 Task: Open Card Customer Support Review in Board Email Marketing Drip Campaign Strategy and Execution to Workspace Customer Relationship Management Software and add a team member Softage.3@softage.net, a label Orange, a checklist Lean Startup Methodology, an attachment from Trello, a color Orange and finally, add a card description 'Develop and launch new customer retention program for infrequent buyers' and a comment 'We need to ensure that we allocate enough time and resources to this task to ensure its success.'. Add a start date 'Jan 03, 1900' with a due date 'Jan 10, 1900'
Action: Mouse moved to (265, 142)
Screenshot: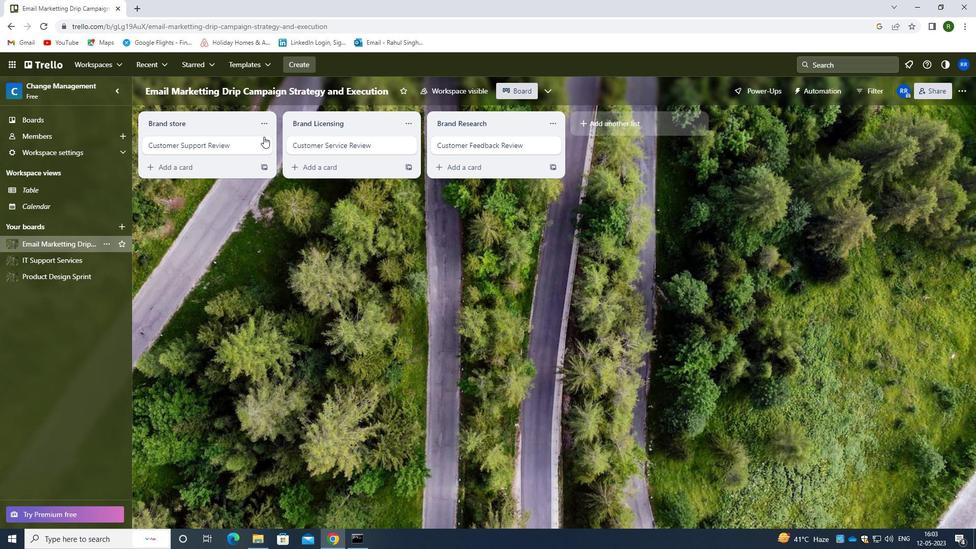 
Action: Mouse pressed left at (265, 142)
Screenshot: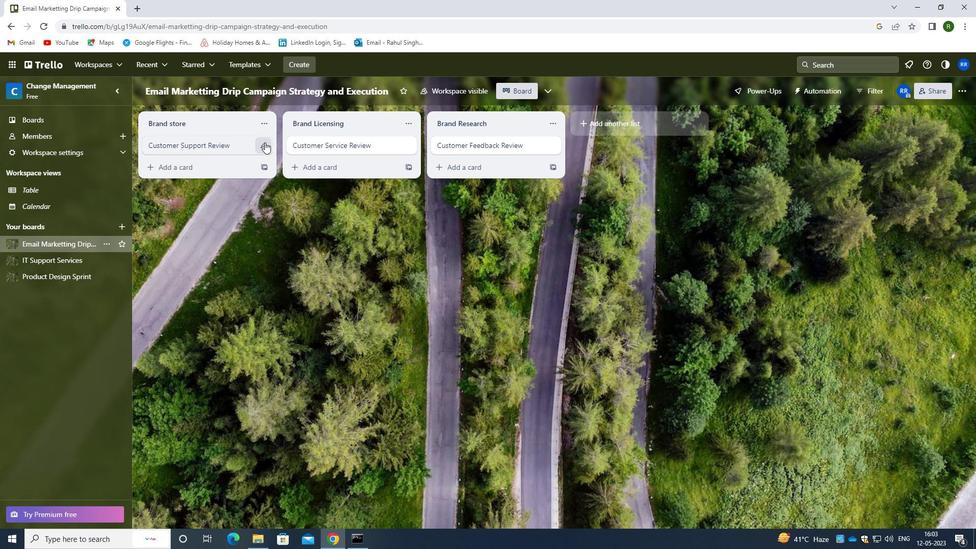 
Action: Mouse moved to (315, 143)
Screenshot: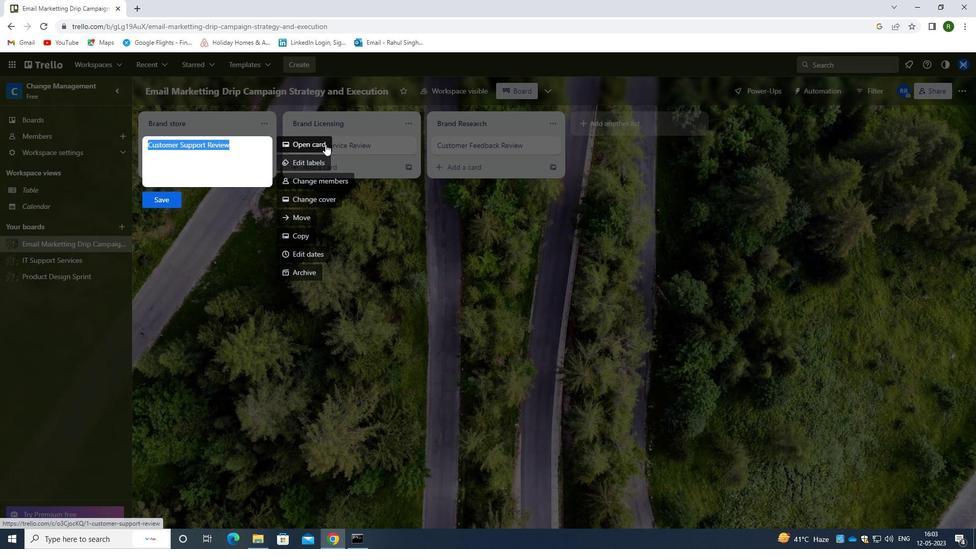 
Action: Mouse pressed left at (315, 143)
Screenshot: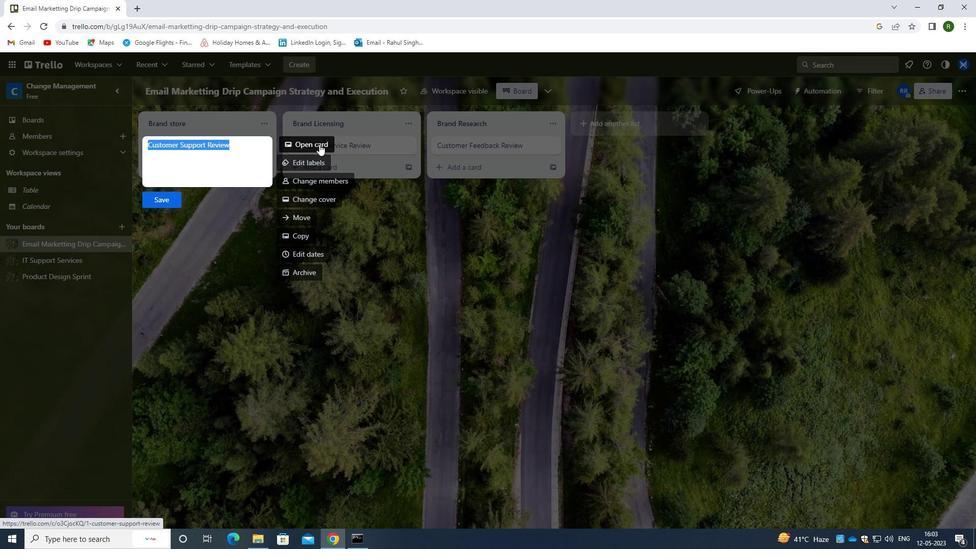 
Action: Mouse moved to (612, 146)
Screenshot: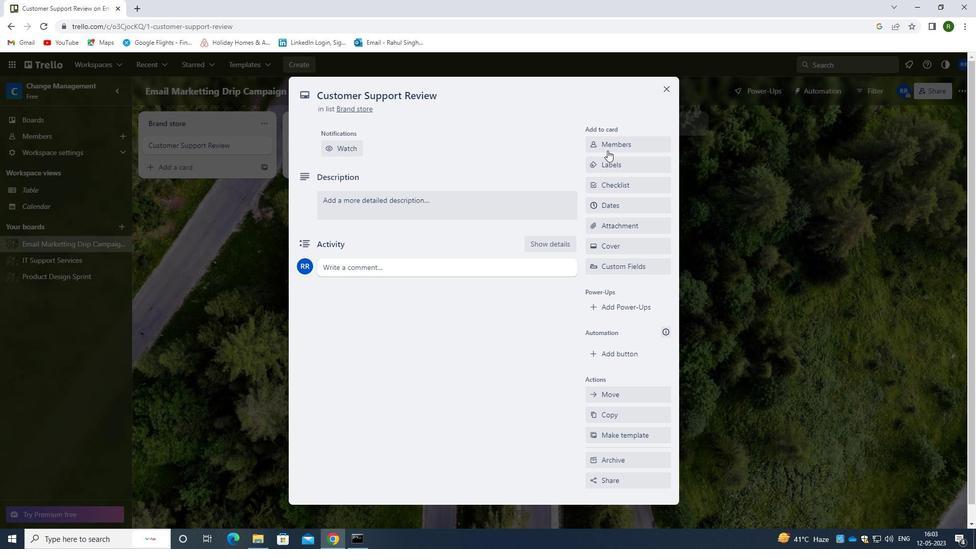 
Action: Mouse pressed left at (612, 146)
Screenshot: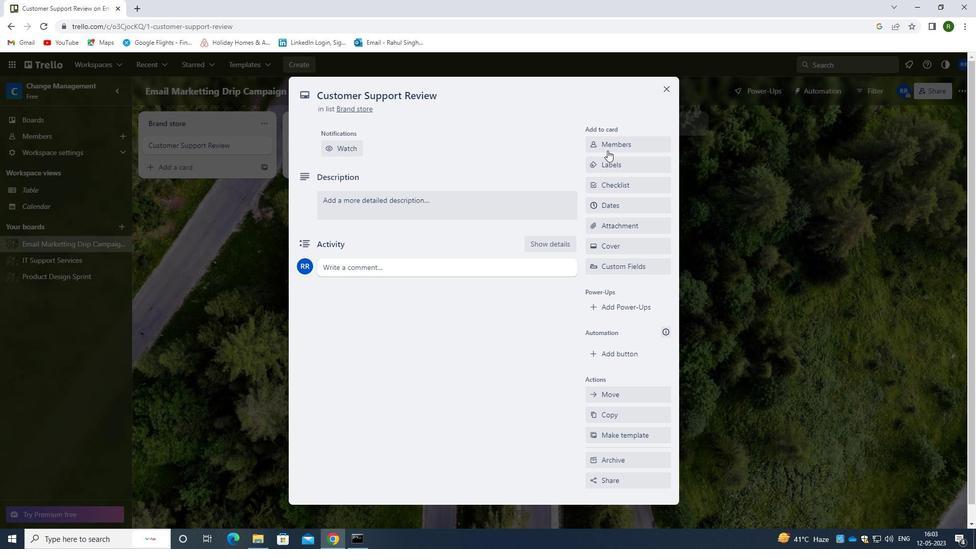 
Action: Mouse moved to (655, 189)
Screenshot: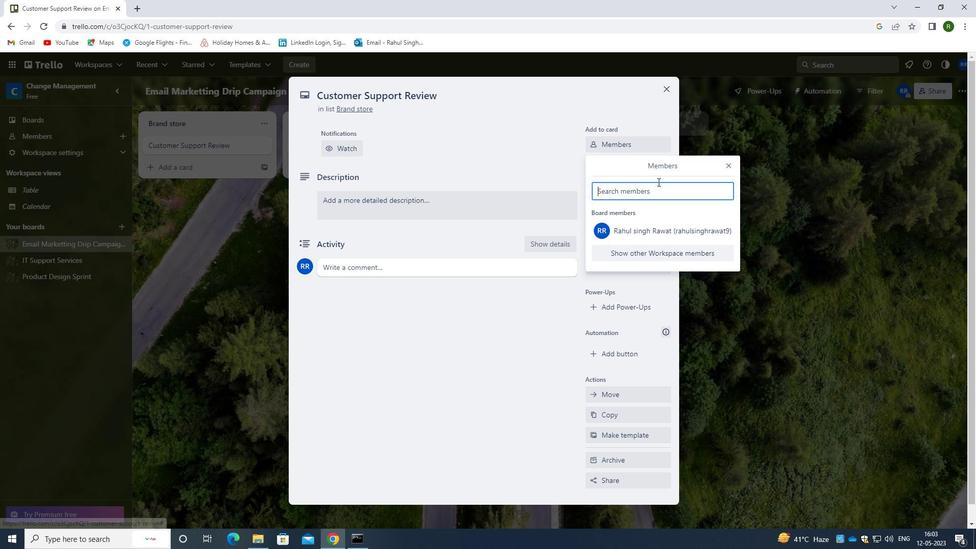 
Action: Mouse pressed left at (655, 189)
Screenshot: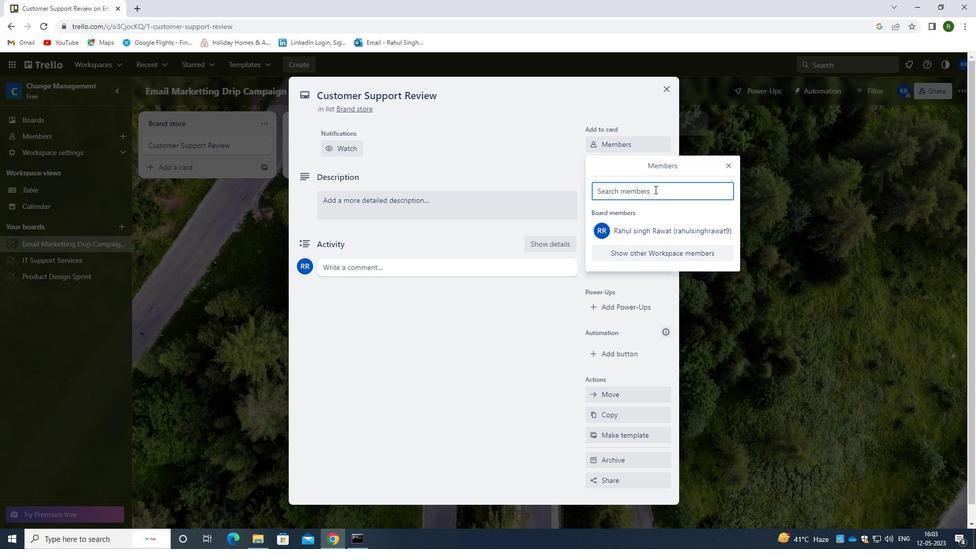 
Action: Mouse moved to (556, 127)
Screenshot: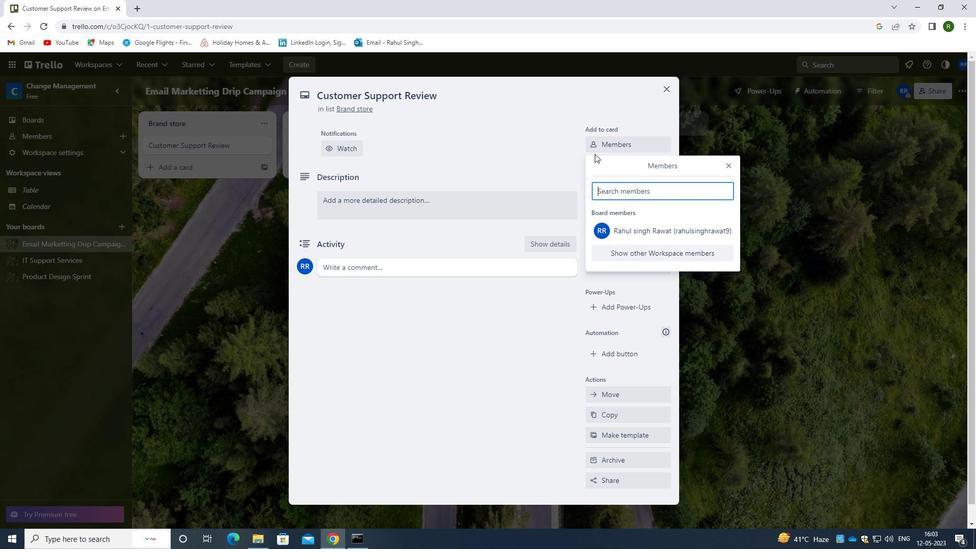 
Action: Key pressed <Key.caps_lock>s<Key.caps_lock>oftage.3<Key.shift>@SOFTAGE.NET
Screenshot: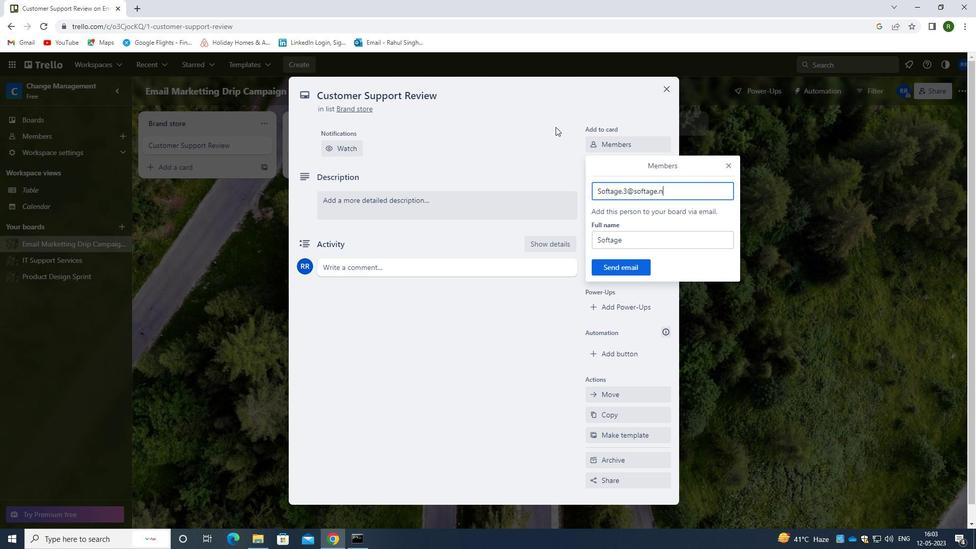 
Action: Mouse moved to (611, 270)
Screenshot: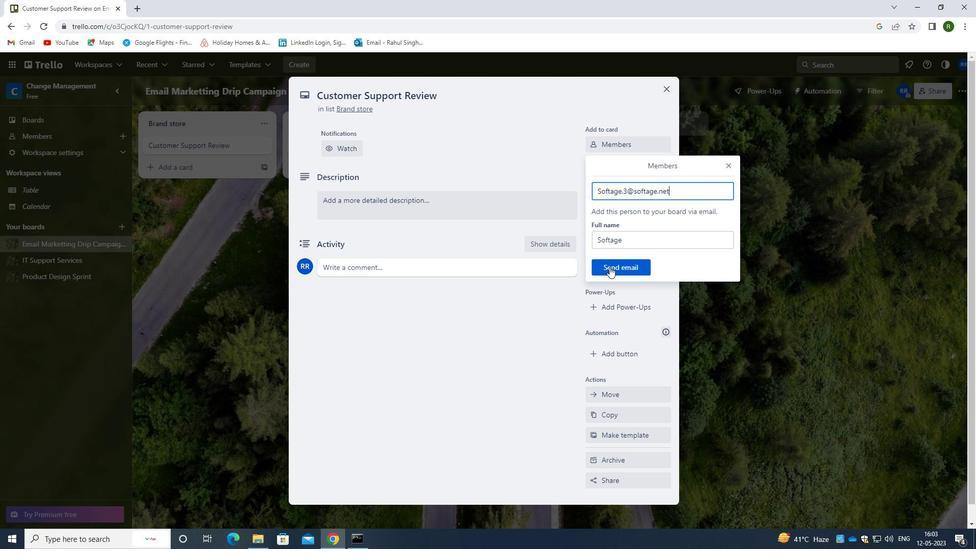 
Action: Mouse pressed left at (611, 270)
Screenshot: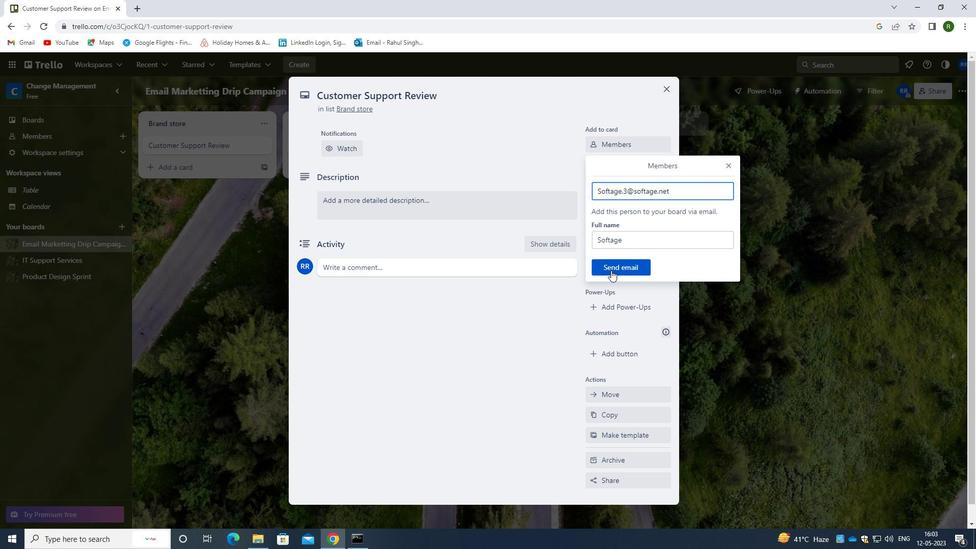 
Action: Mouse moved to (610, 203)
Screenshot: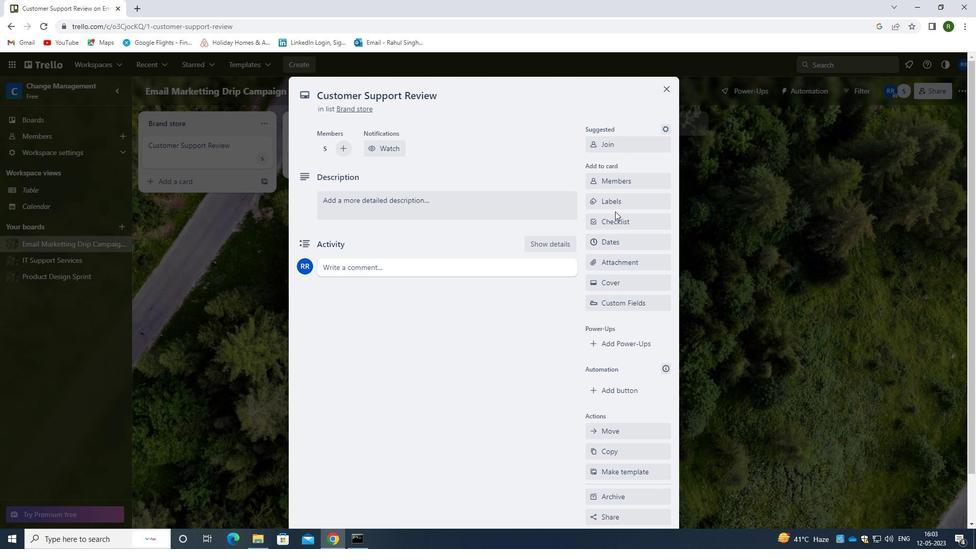 
Action: Mouse pressed left at (610, 203)
Screenshot: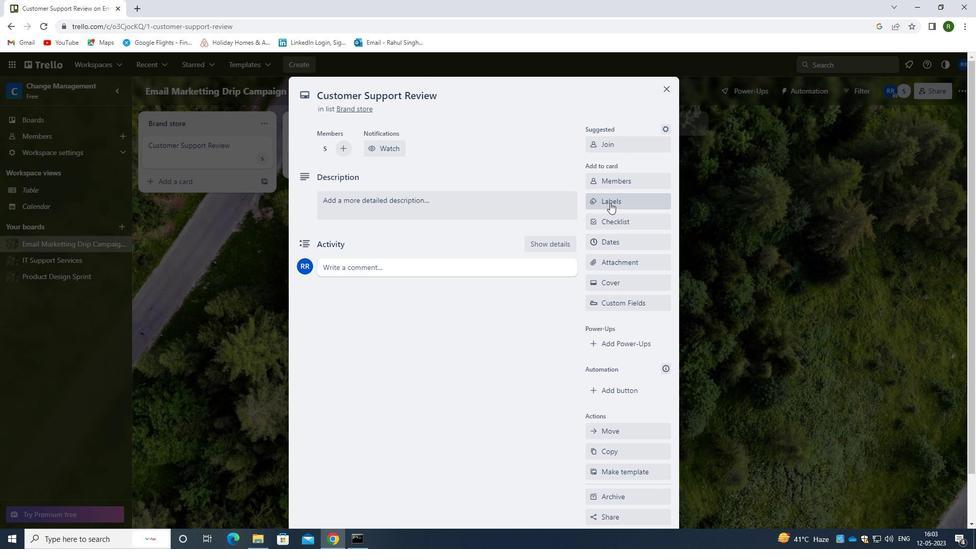 
Action: Mouse moved to (620, 252)
Screenshot: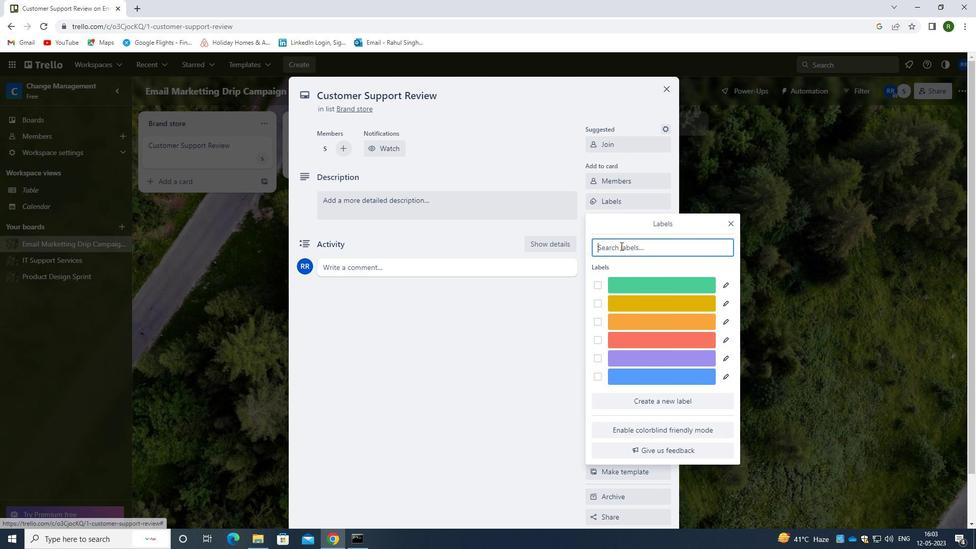 
Action: Mouse pressed left at (620, 252)
Screenshot: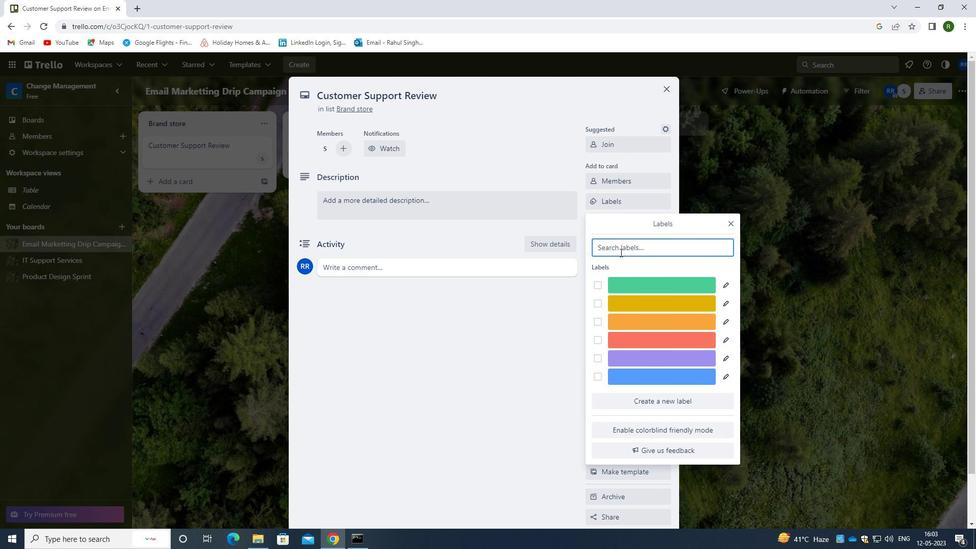 
Action: Key pressed ORANGE
Screenshot: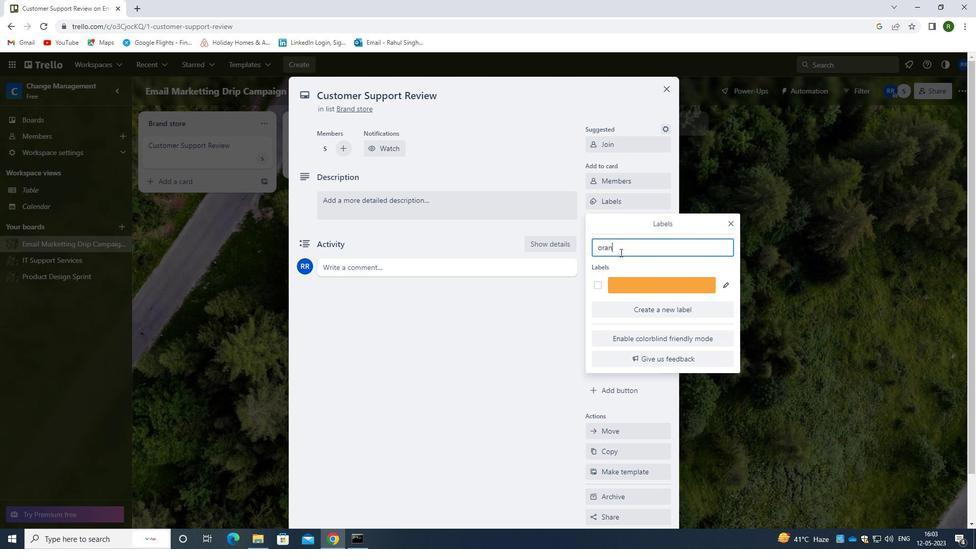 
Action: Mouse moved to (600, 287)
Screenshot: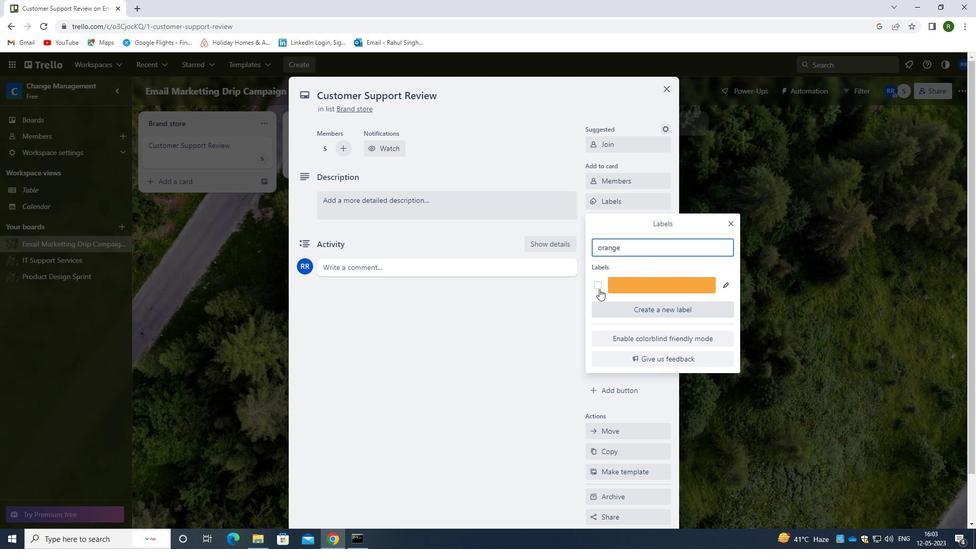 
Action: Mouse pressed left at (600, 287)
Screenshot: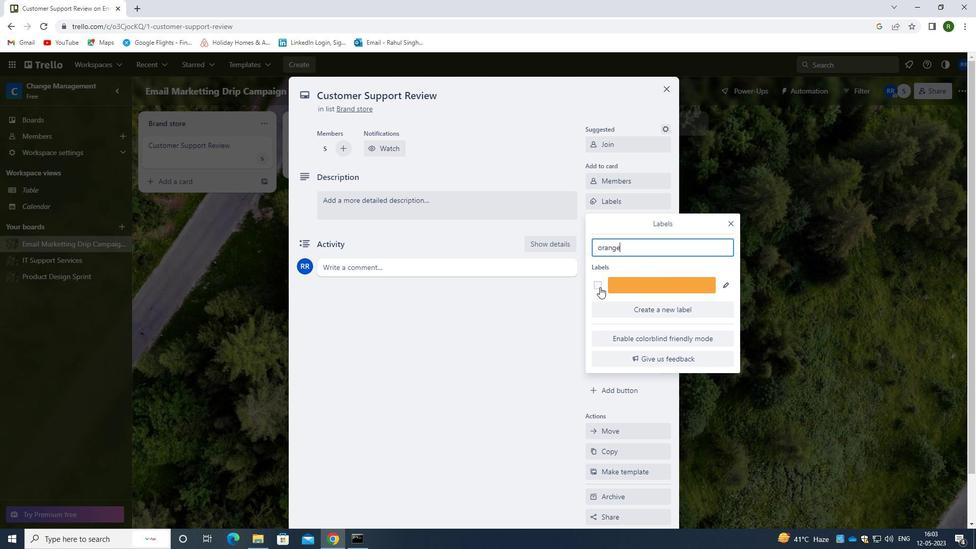 
Action: Mouse moved to (537, 347)
Screenshot: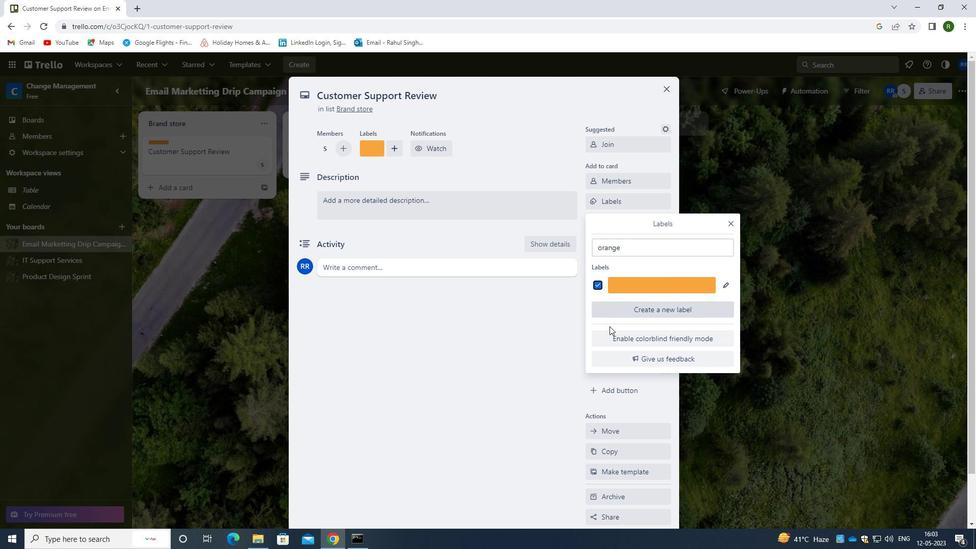 
Action: Mouse pressed left at (537, 347)
Screenshot: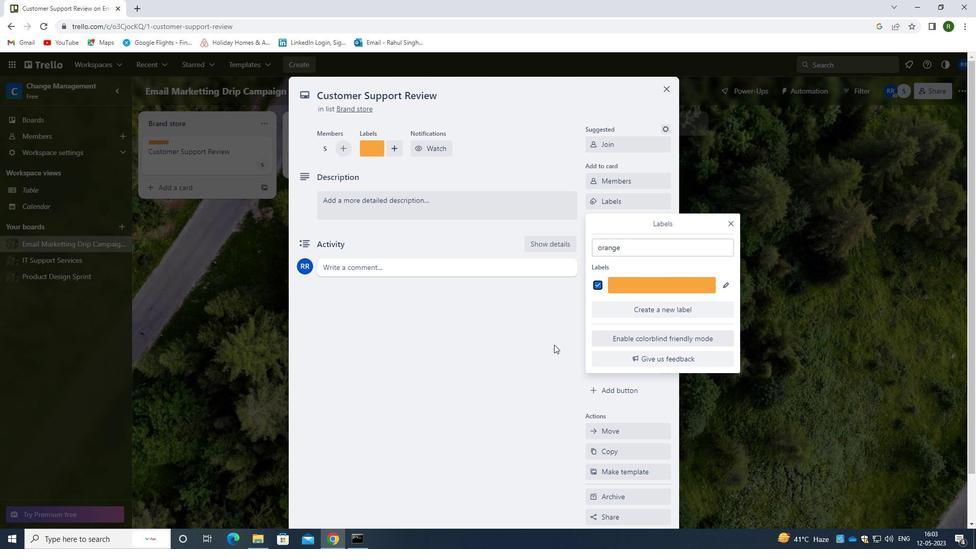 
Action: Mouse moved to (616, 222)
Screenshot: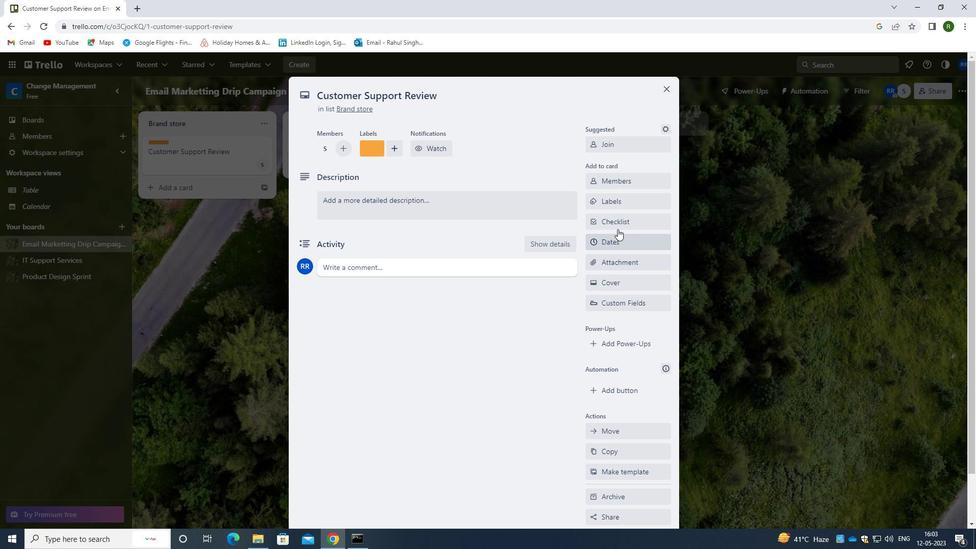 
Action: Mouse pressed left at (616, 222)
Screenshot: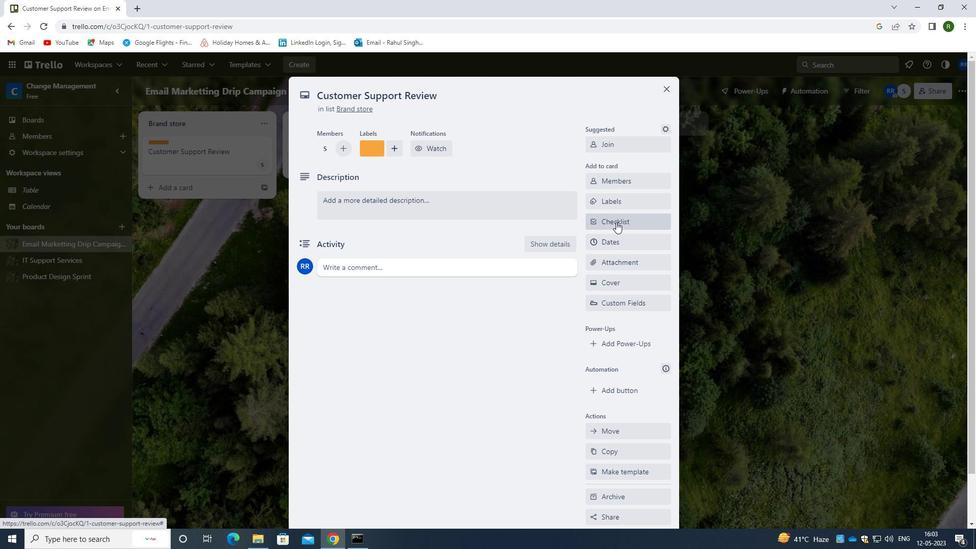 
Action: Mouse moved to (611, 277)
Screenshot: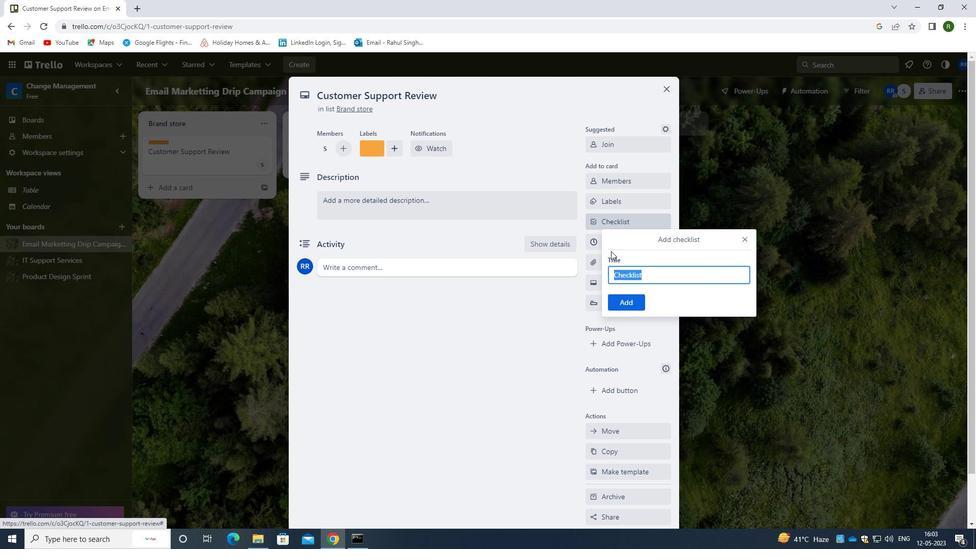 
Action: Key pressed <Key.shift>LEAN<Key.space><Key.shift><Key.shift><Key.shift><Key.shift><Key.shift><Key.shift><Key.shift><Key.shift><Key.shift><Key.shift><Key.shift><Key.shift><Key.shift><Key.shift><Key.shift><Key.shift><Key.shift><Key.shift><Key.shift><Key.shift><Key.shift><Key.shift><Key.shift><Key.shift><Key.shift><Key.shift><Key.shift><Key.shift><Key.shift><Key.shift><Key.shift><Key.shift><Key.shift><Key.shift><Key.shift><Key.shift><Key.shift><Key.shift><Key.shift><Key.shift><Key.shift><Key.shift><Key.shift><Key.shift><Key.shift>STARTUP<Key.space><Key.shift>METHODOLOGT<Key.backspace>Y
Screenshot: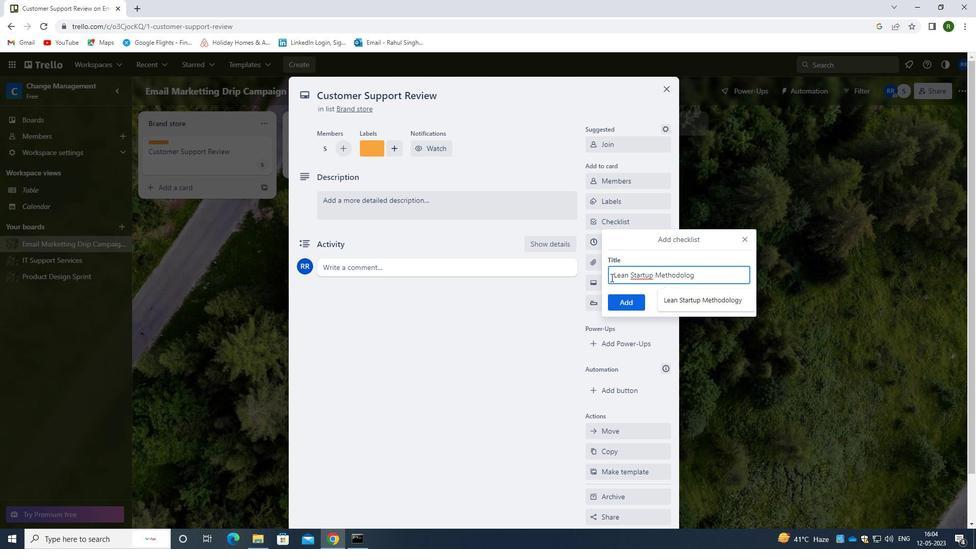 
Action: Mouse moved to (629, 300)
Screenshot: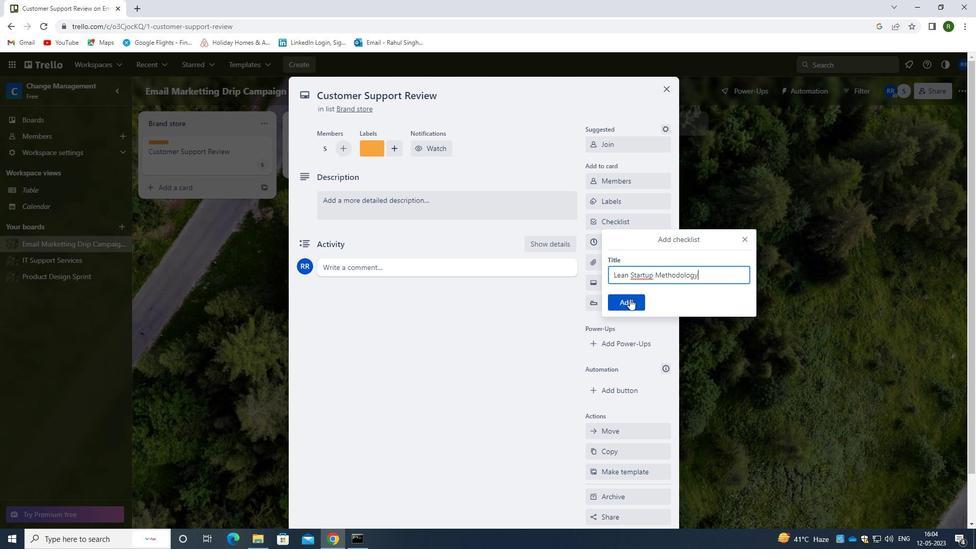 
Action: Mouse pressed left at (629, 300)
Screenshot: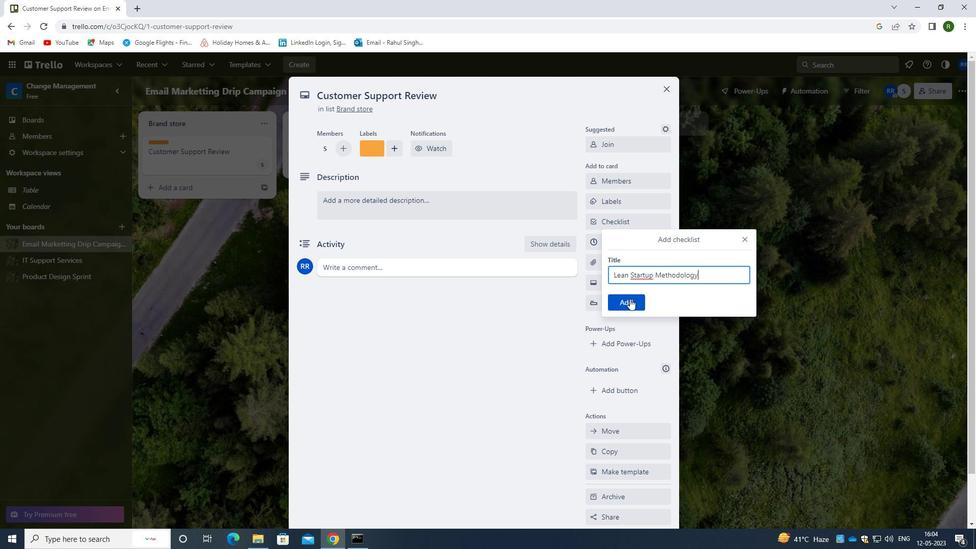 
Action: Mouse moved to (638, 265)
Screenshot: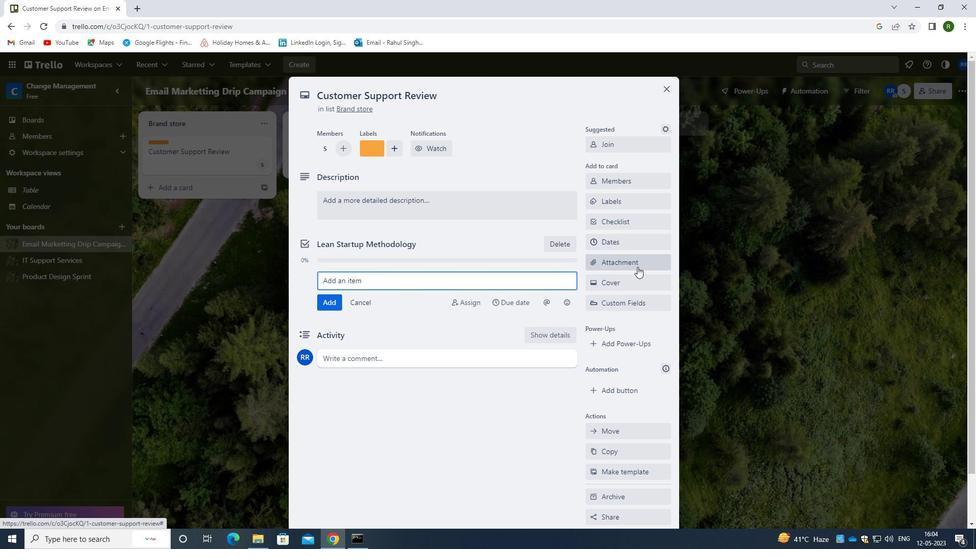 
Action: Mouse pressed left at (638, 265)
Screenshot: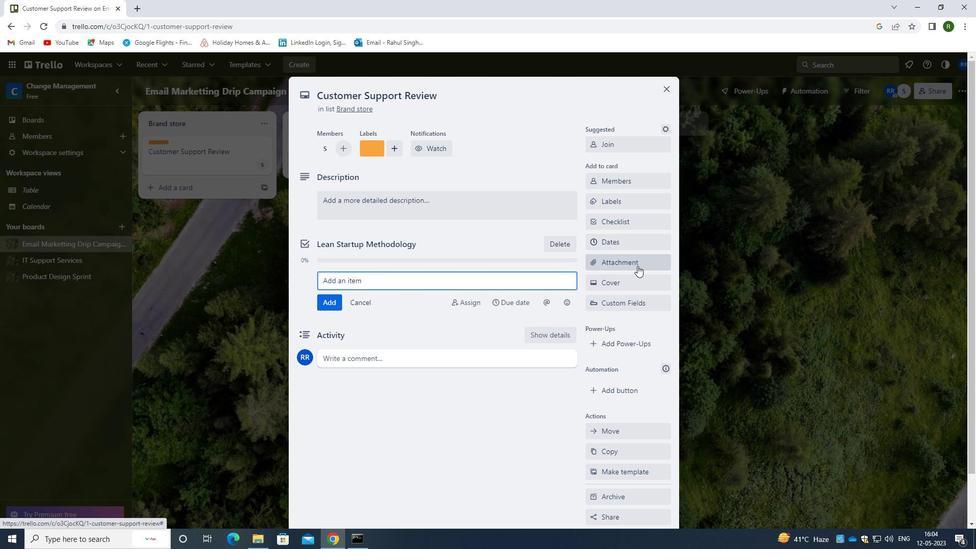 
Action: Mouse moved to (622, 323)
Screenshot: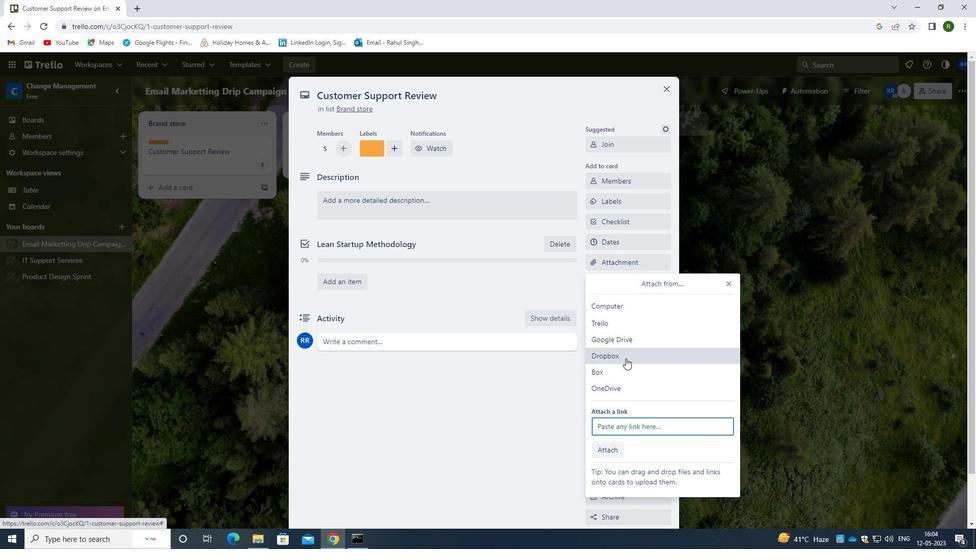 
Action: Mouse pressed left at (622, 323)
Screenshot: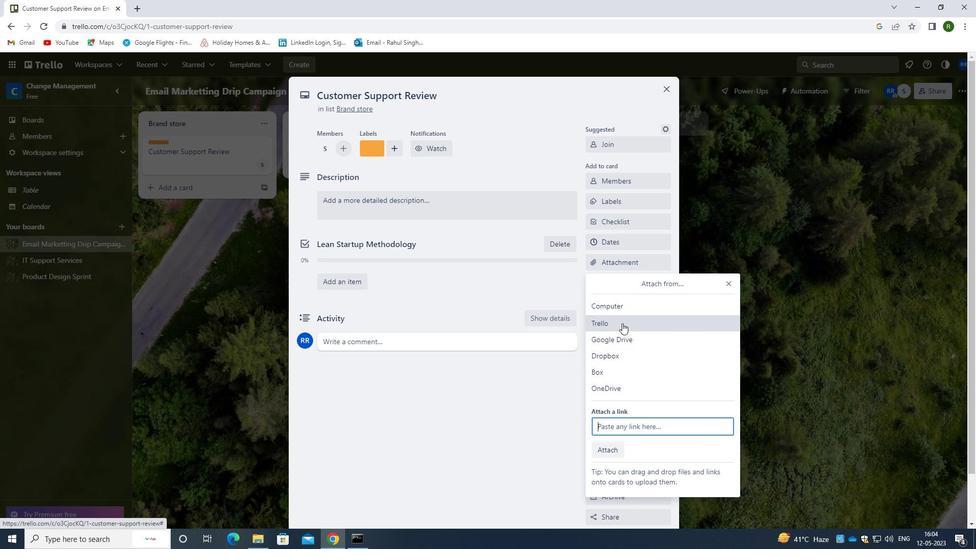 
Action: Mouse moved to (624, 262)
Screenshot: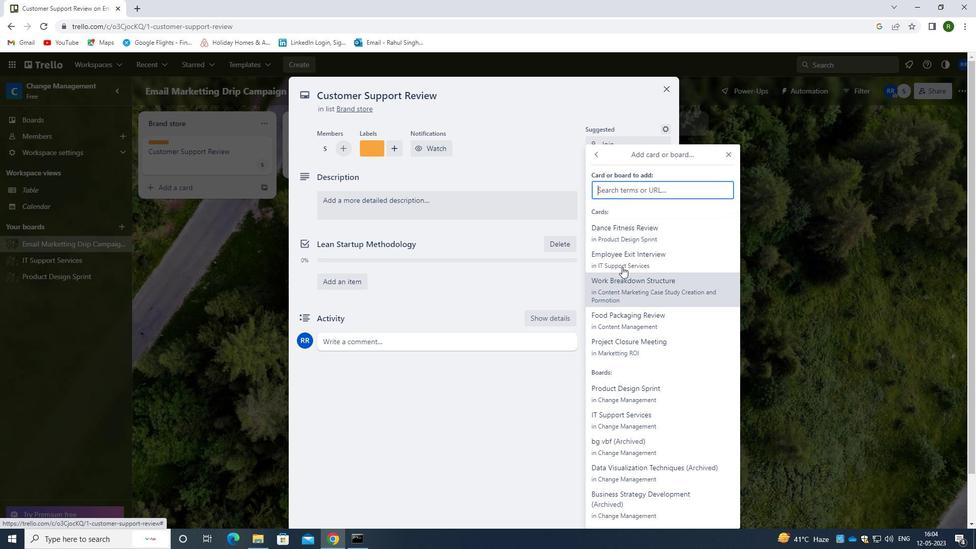 
Action: Mouse pressed left at (624, 262)
Screenshot: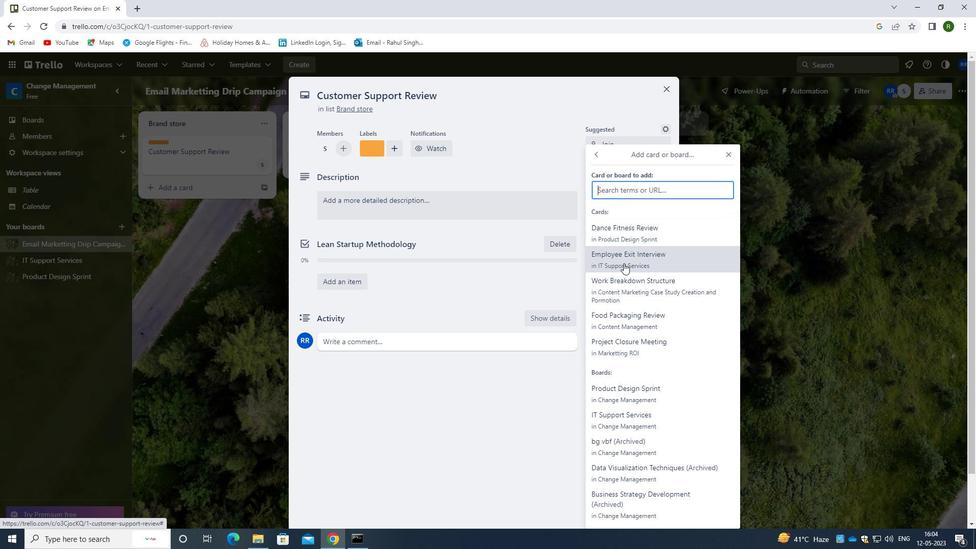 
Action: Mouse moved to (436, 212)
Screenshot: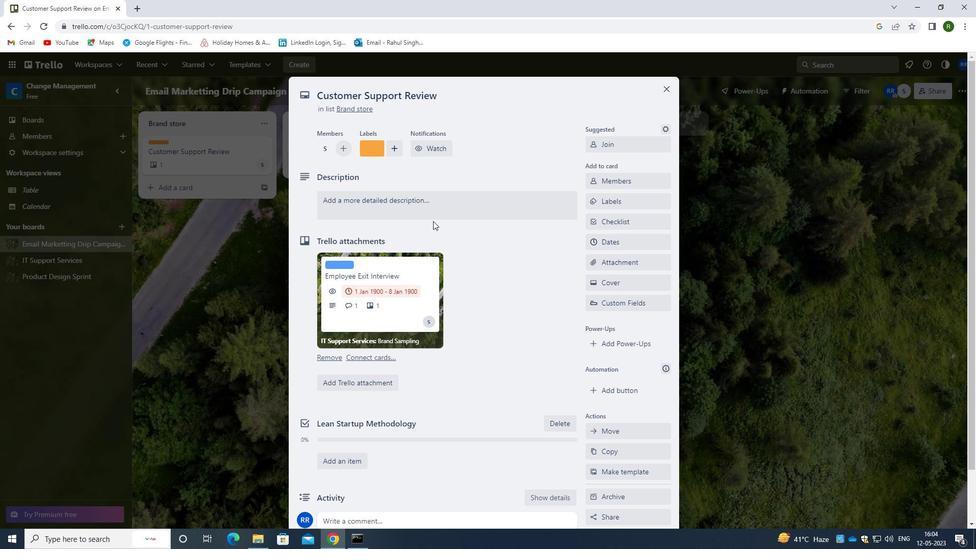 
Action: Mouse pressed left at (436, 212)
Screenshot: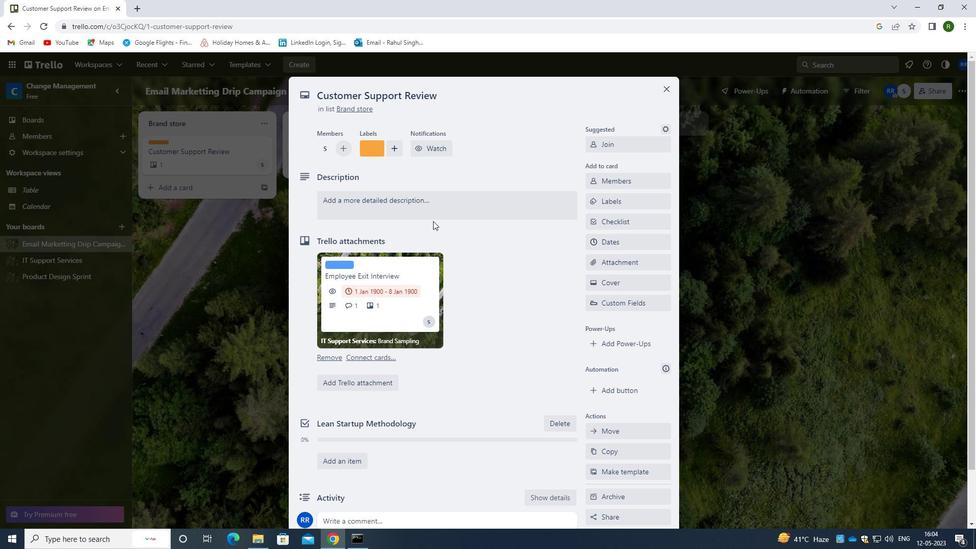 
Action: Mouse moved to (447, 284)
Screenshot: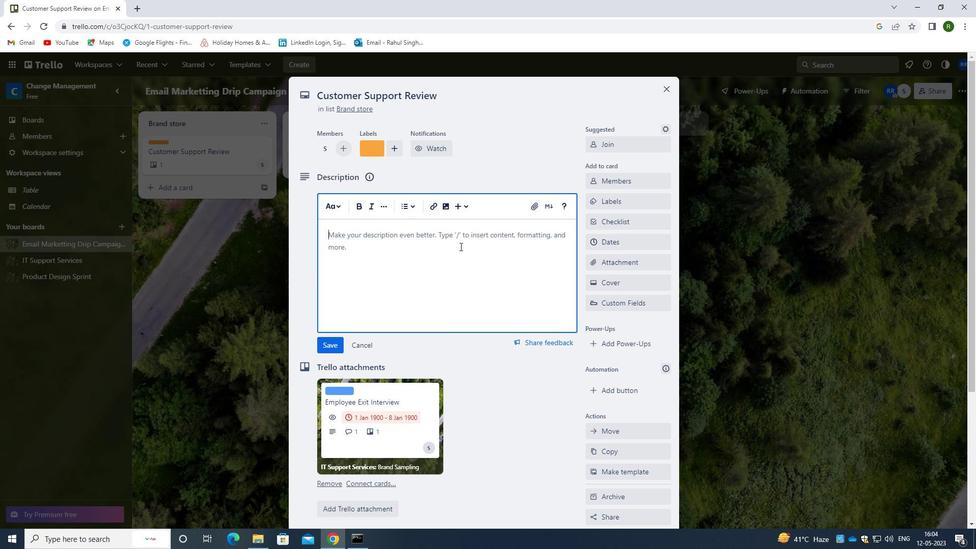 
Action: Mouse pressed left at (447, 284)
Screenshot: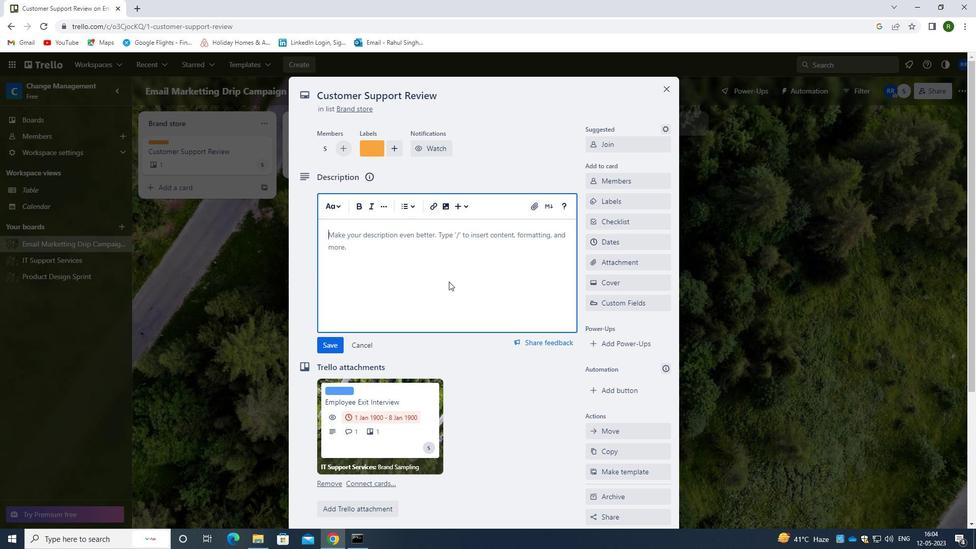 
Action: Key pressed <Key.caps_lock>D<Key.caps_lock>EVELOP<Key.space>AN<Key.space><Key.backspace>D<Key.space>LAUCH<Key.backspace><Key.backspace>NCH<Key.space>NEW<Key.space>CUSTOMER<Key.space>RETENTION<Key.space>PROGRAM<Key.space>FOR<Key.space>INFREQUENT<Key.space>BUYERS.
Screenshot: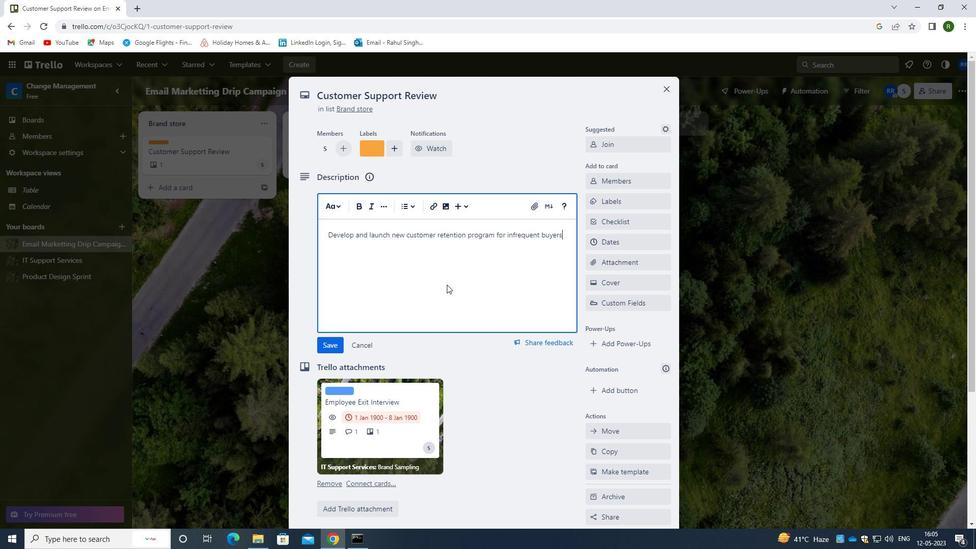
Action: Mouse moved to (333, 343)
Screenshot: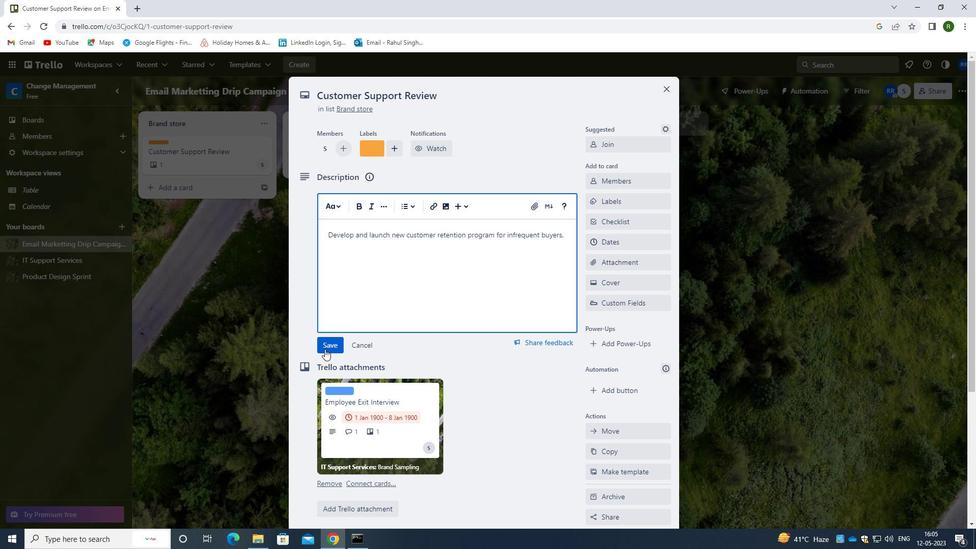 
Action: Mouse pressed left at (333, 343)
Screenshot: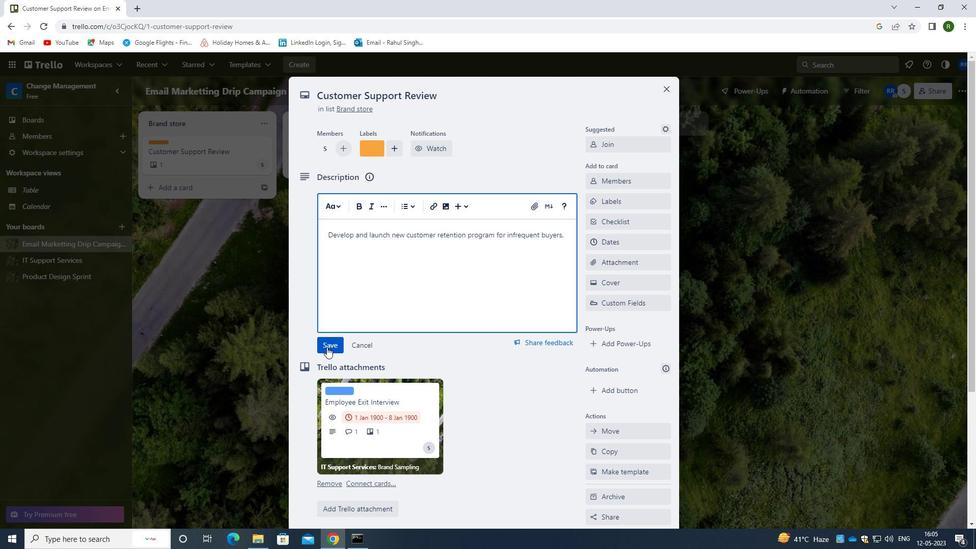
Action: Mouse moved to (524, 313)
Screenshot: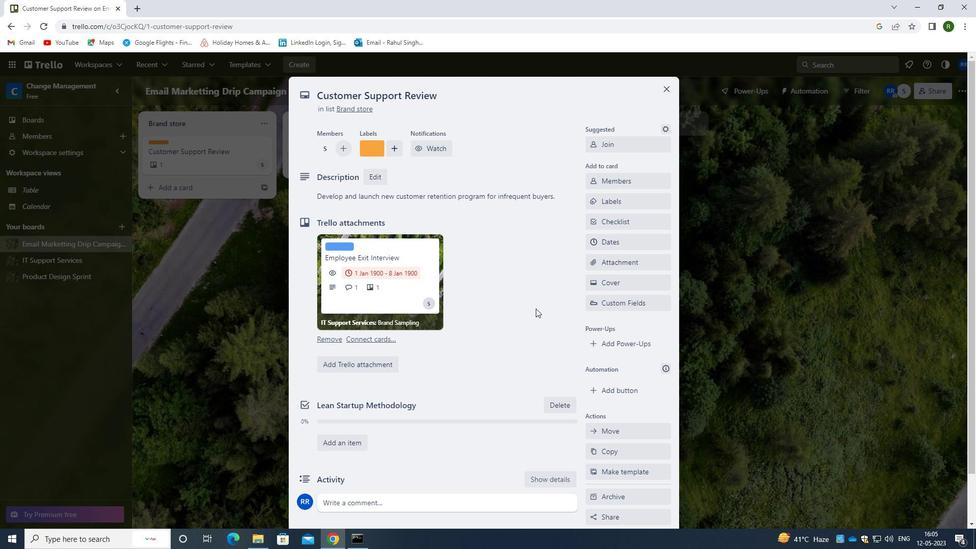 
Action: Mouse scrolled (524, 313) with delta (0, 0)
Screenshot: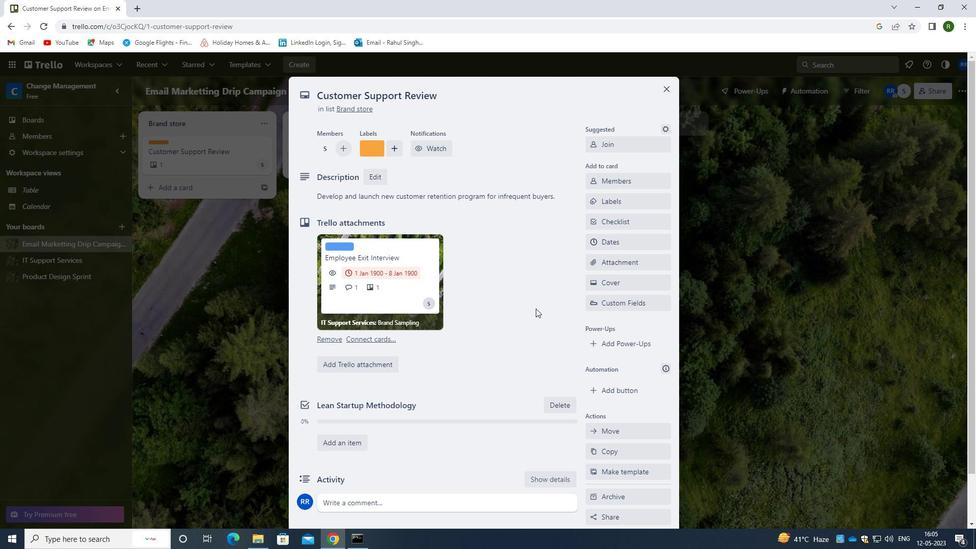 
Action: Mouse moved to (524, 317)
Screenshot: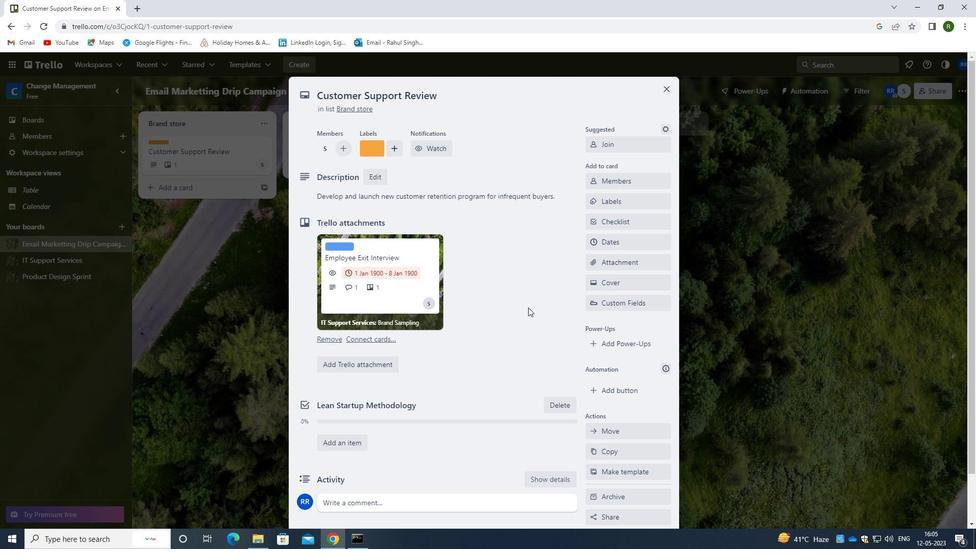 
Action: Mouse scrolled (524, 317) with delta (0, 0)
Screenshot: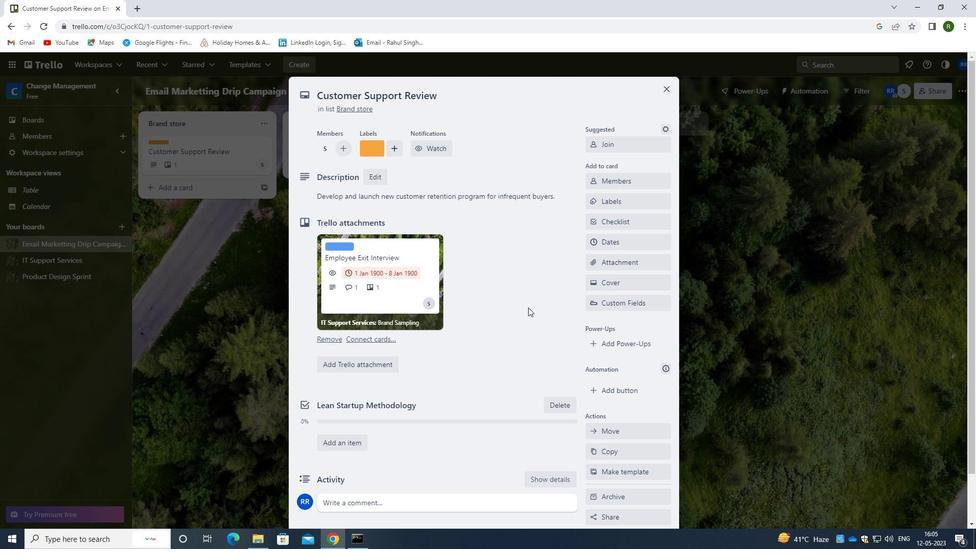
Action: Mouse moved to (523, 320)
Screenshot: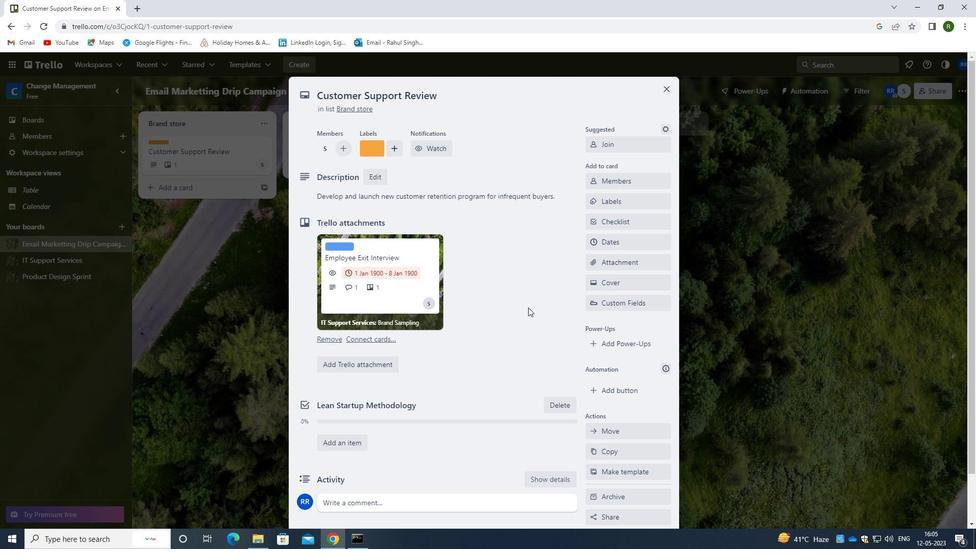 
Action: Mouse scrolled (523, 319) with delta (0, 0)
Screenshot: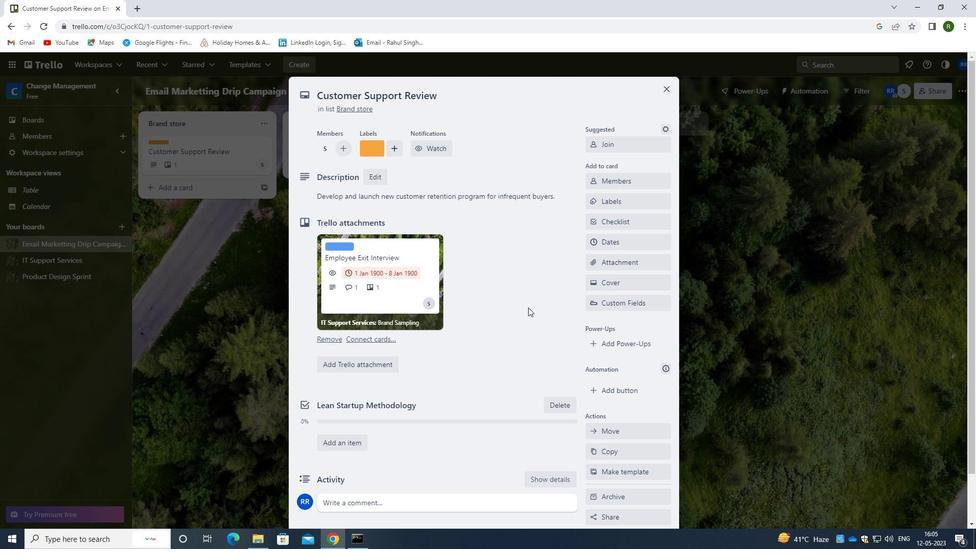 
Action: Mouse moved to (352, 453)
Screenshot: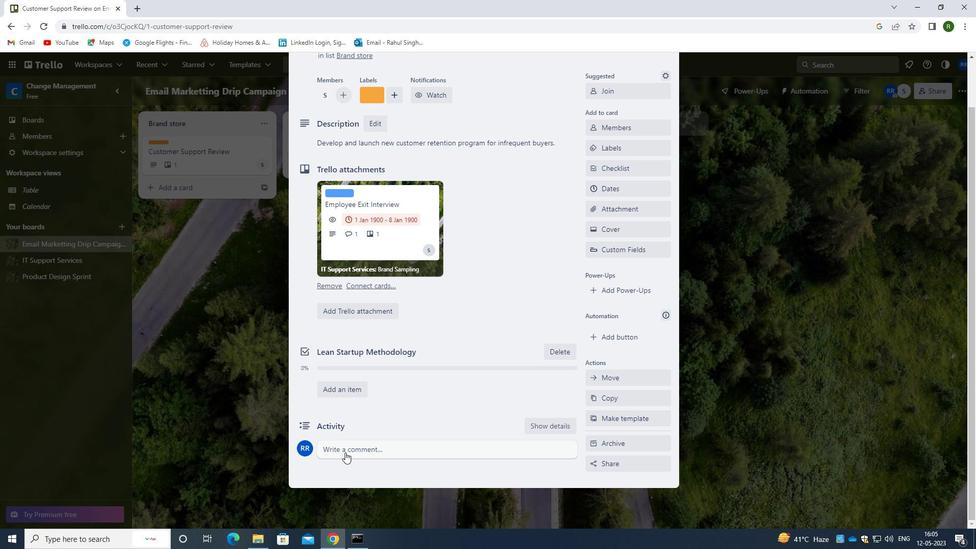 
Action: Mouse pressed left at (352, 453)
Screenshot: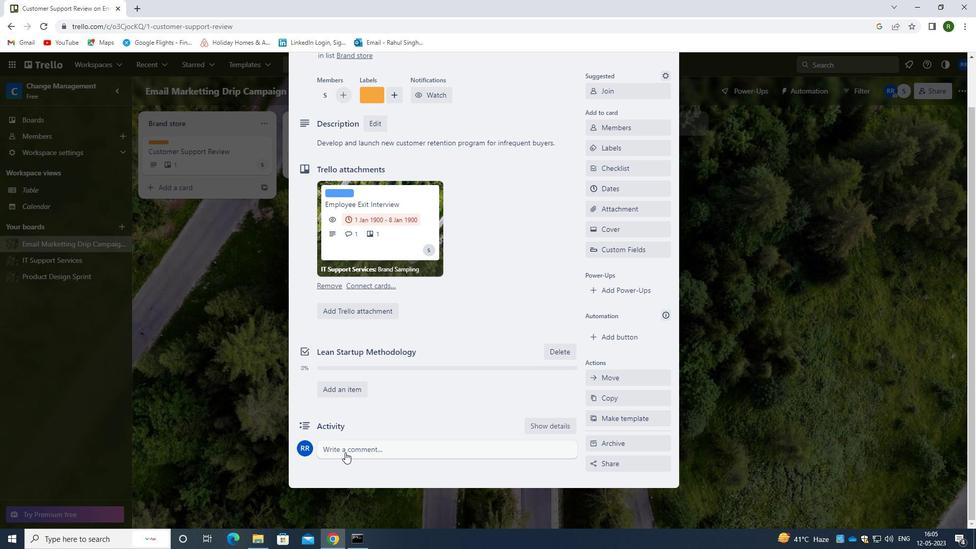 
Action: Mouse moved to (371, 482)
Screenshot: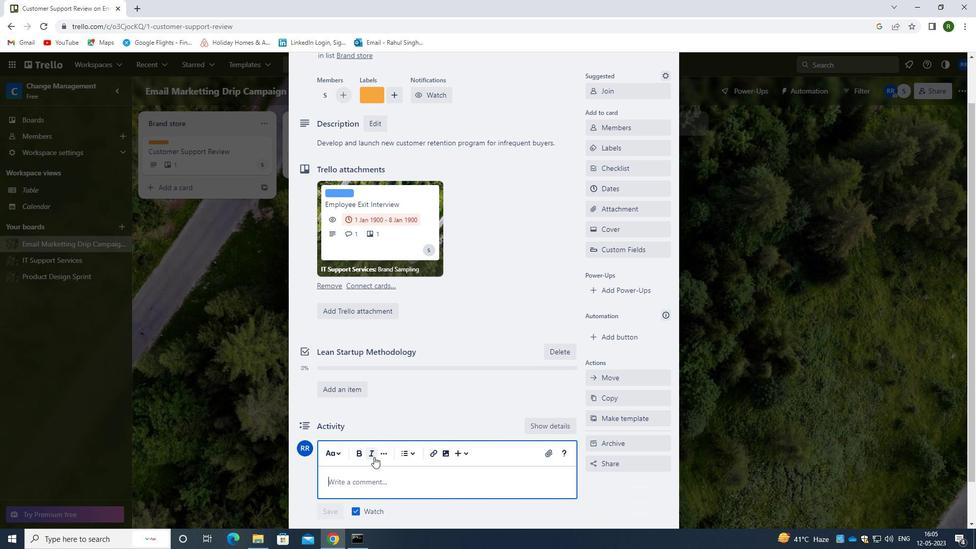 
Action: Mouse pressed left at (371, 482)
Screenshot: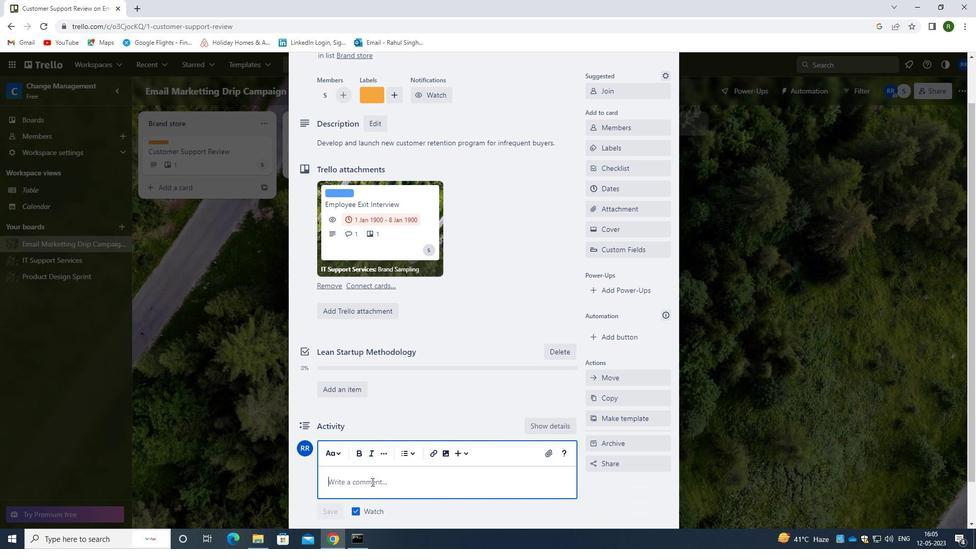 
Action: Mouse moved to (361, 482)
Screenshot: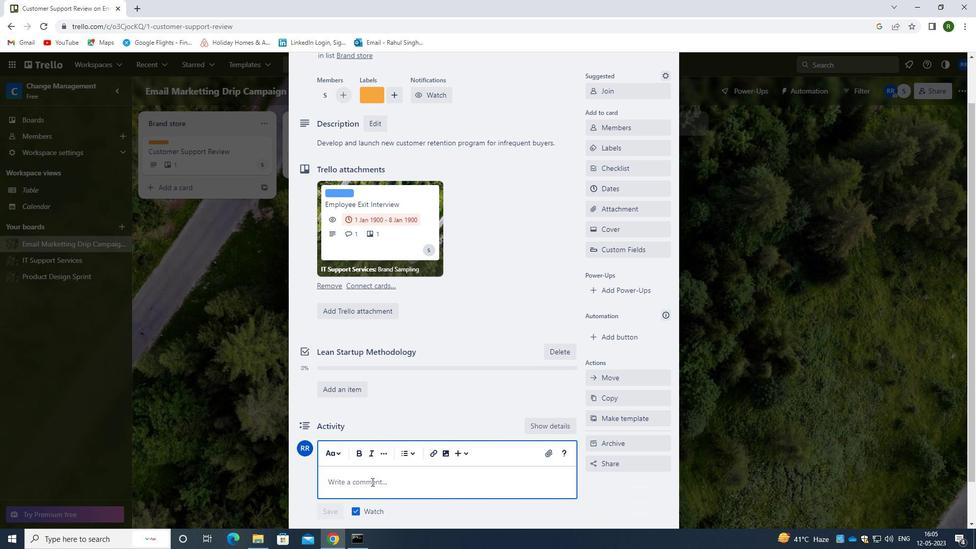 
Action: Key pressed <Key.caps_lock>
Screenshot: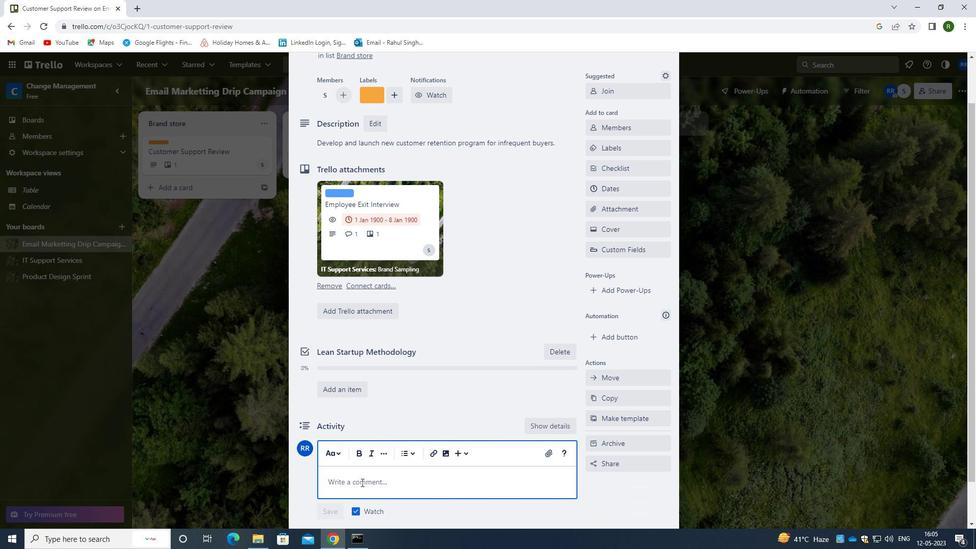 
Action: Mouse moved to (361, 482)
Screenshot: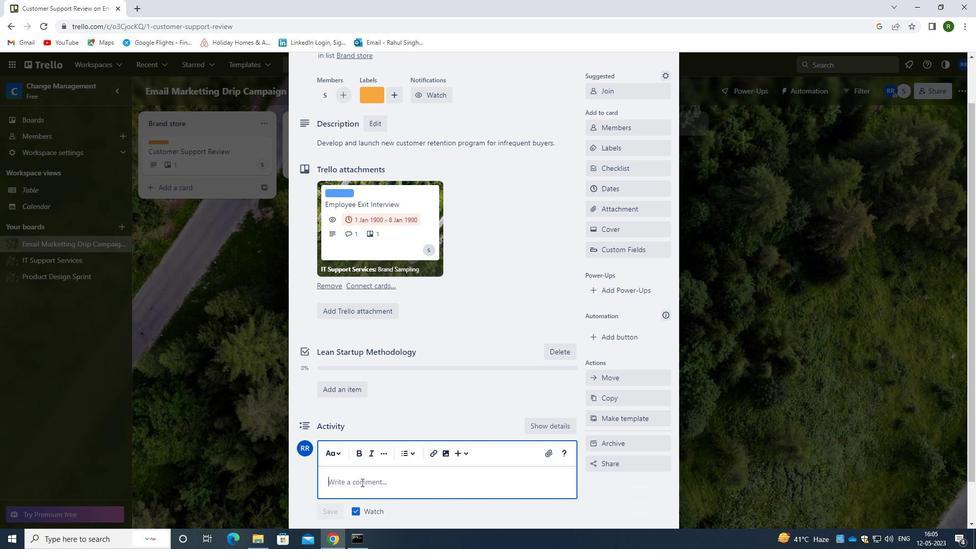
Action: Key pressed W<Key.caps_lock>E<Key.space>BNE<Key.backspace><Key.backspace><Key.backspace>NEED<Key.space>TO<Key.space>ENSURE<Key.space>THAT<Key.space>WE<Key.space>ALLOCATE<Key.space>T<Key.backspace>ENOUR<Key.backspace>GH<Key.space>TIME<Key.space>AND<Key.space>RESOUCES<Key.space>T<Key.backspace><Key.backspace><Key.backspace><Key.backspace><Key.backspace>RCES<Key.space>TO<Key.space>THIS<Key.space>TASK<Key.space>TO<Key.space>ENSURE<Key.space>ITS<Key.space>SUCCESS.
Screenshot: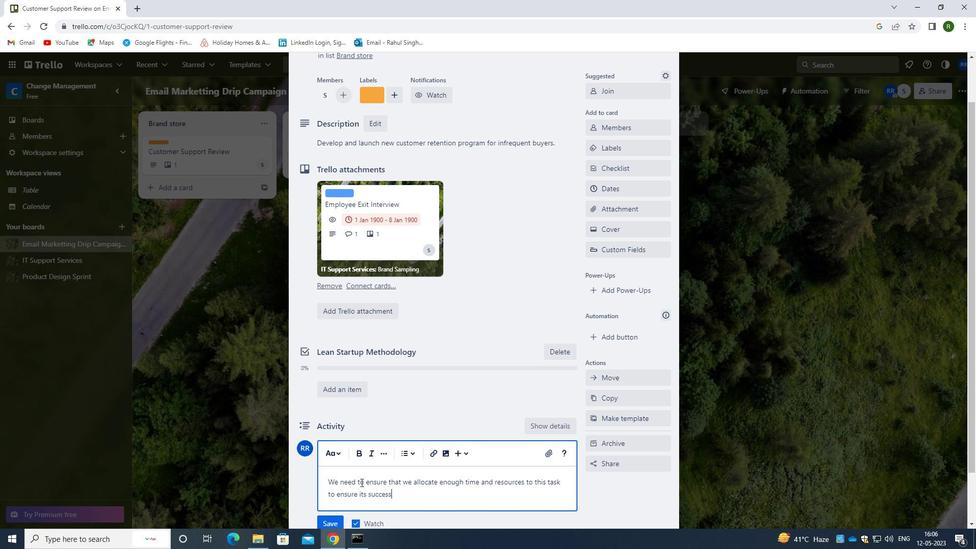 
Action: Mouse moved to (328, 524)
Screenshot: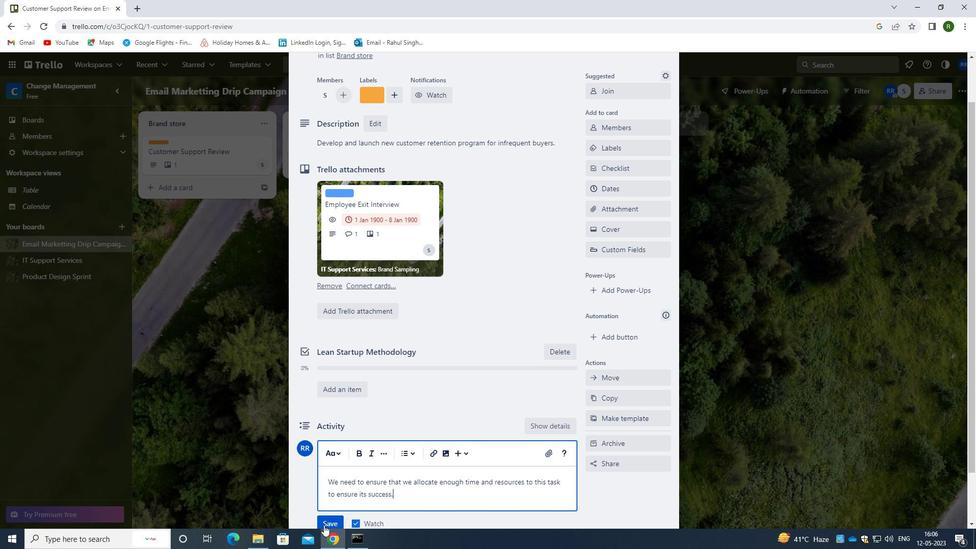 
Action: Mouse pressed left at (328, 524)
Screenshot: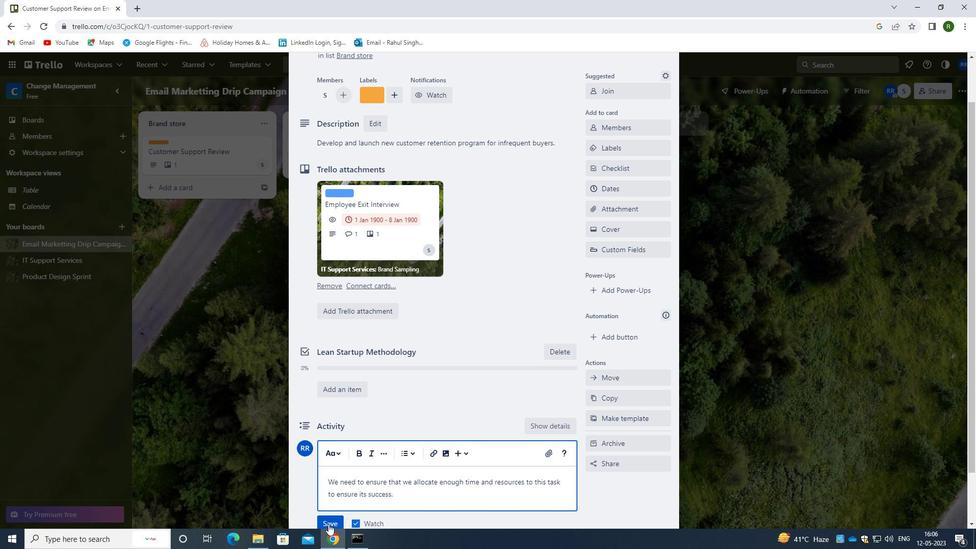 
Action: Mouse moved to (613, 190)
Screenshot: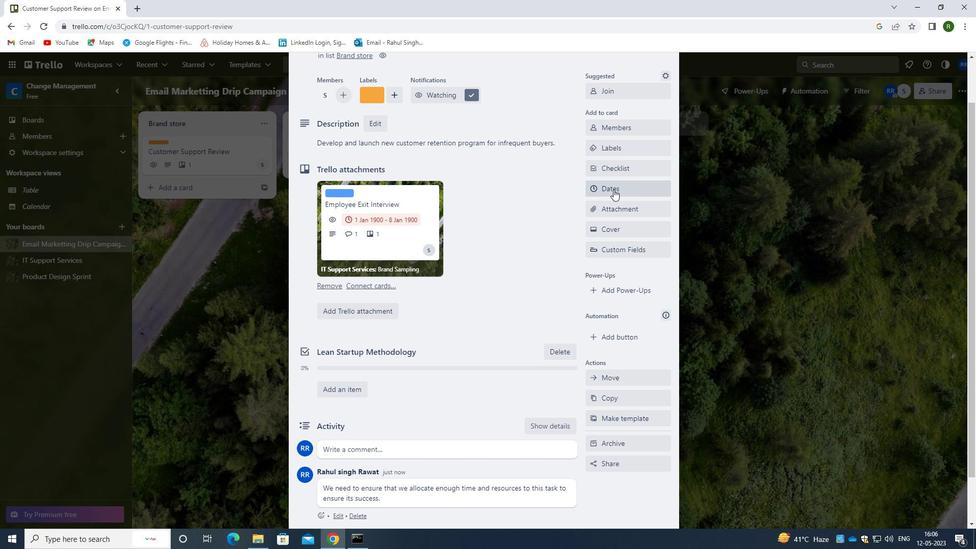
Action: Mouse pressed left at (613, 190)
Screenshot: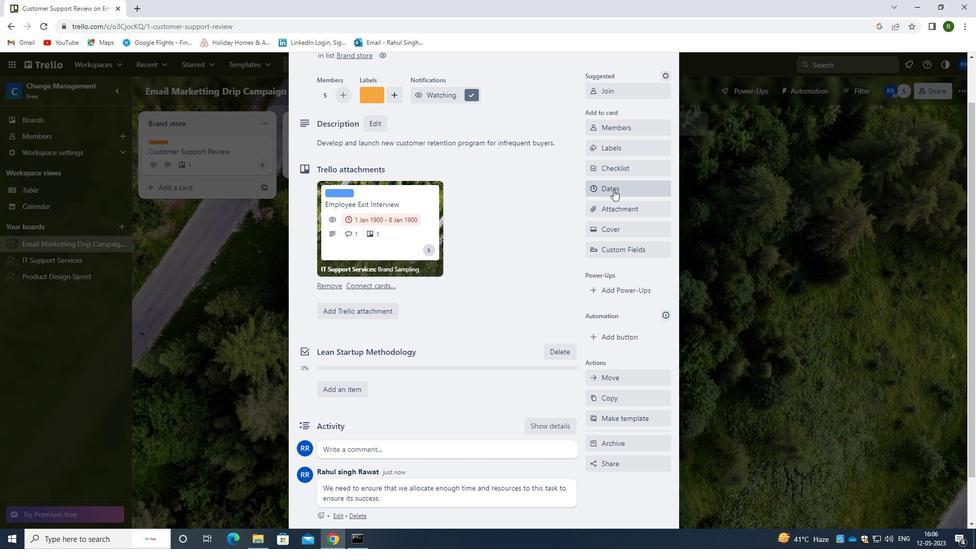 
Action: Mouse moved to (597, 272)
Screenshot: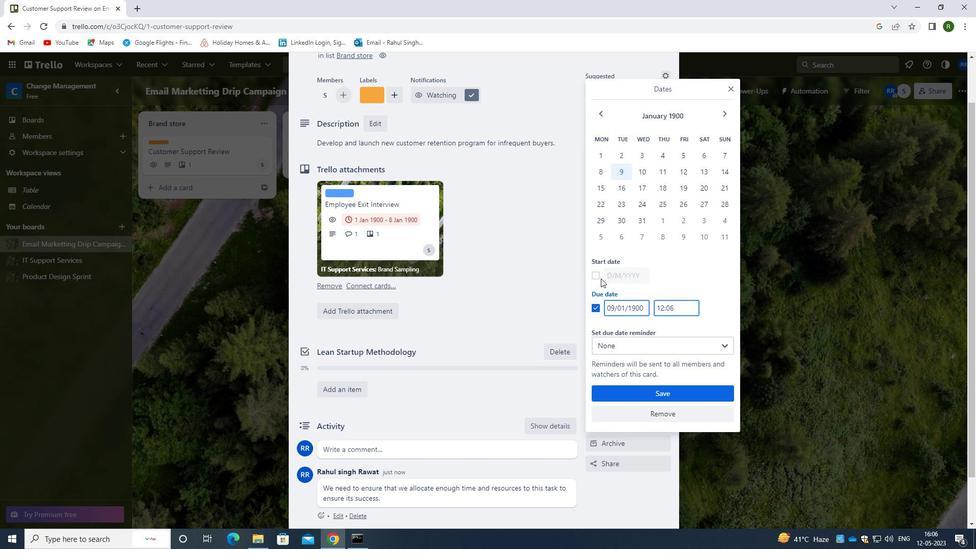 
Action: Mouse pressed left at (597, 272)
Screenshot: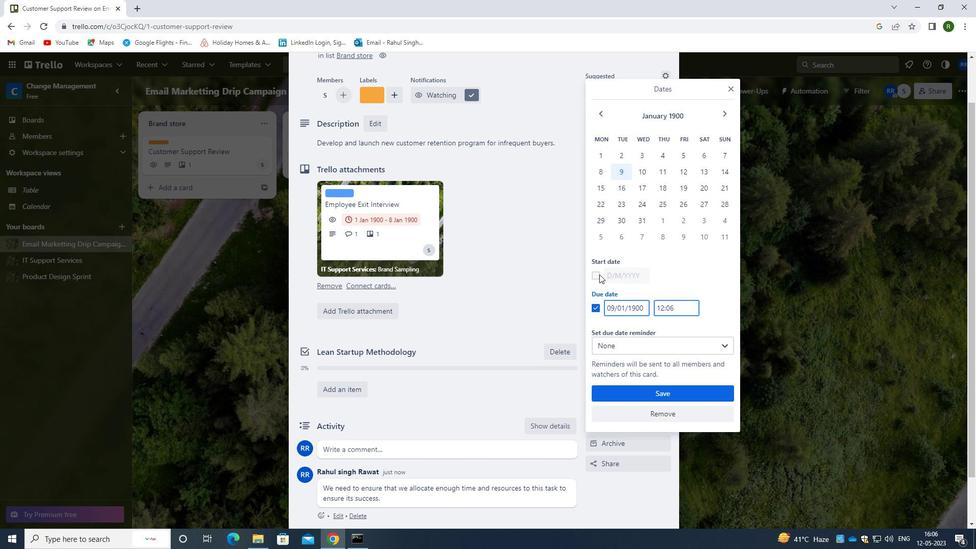 
Action: Mouse moved to (646, 274)
Screenshot: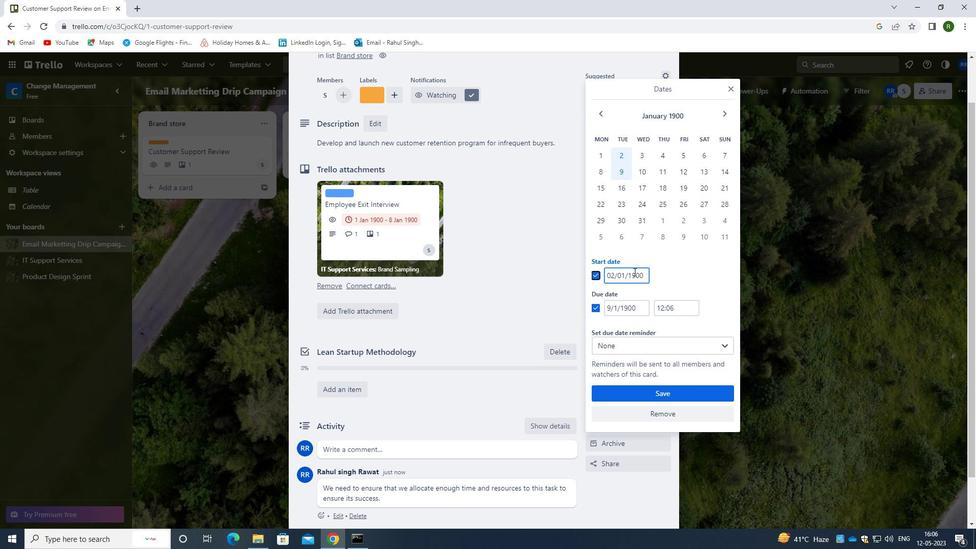 
Action: Mouse pressed left at (646, 274)
Screenshot: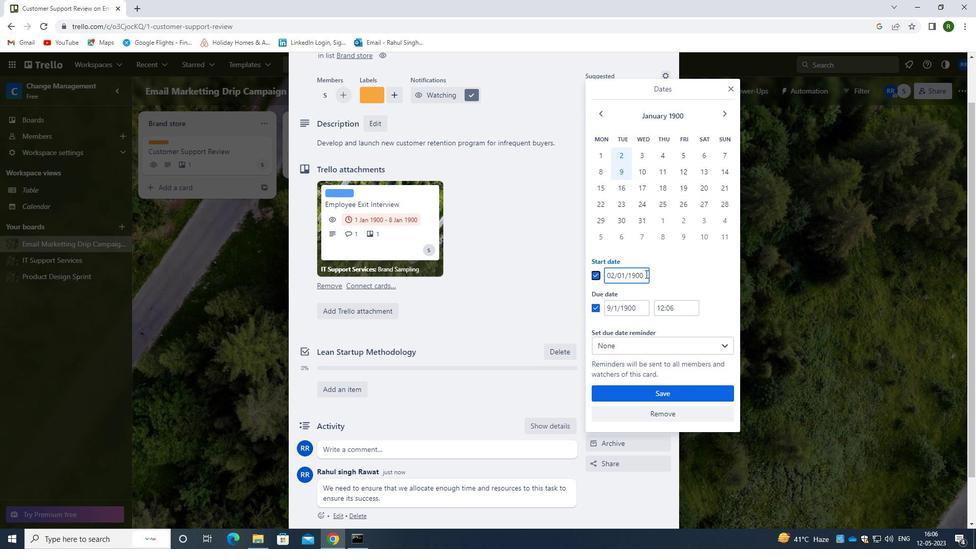 
Action: Mouse moved to (584, 273)
Screenshot: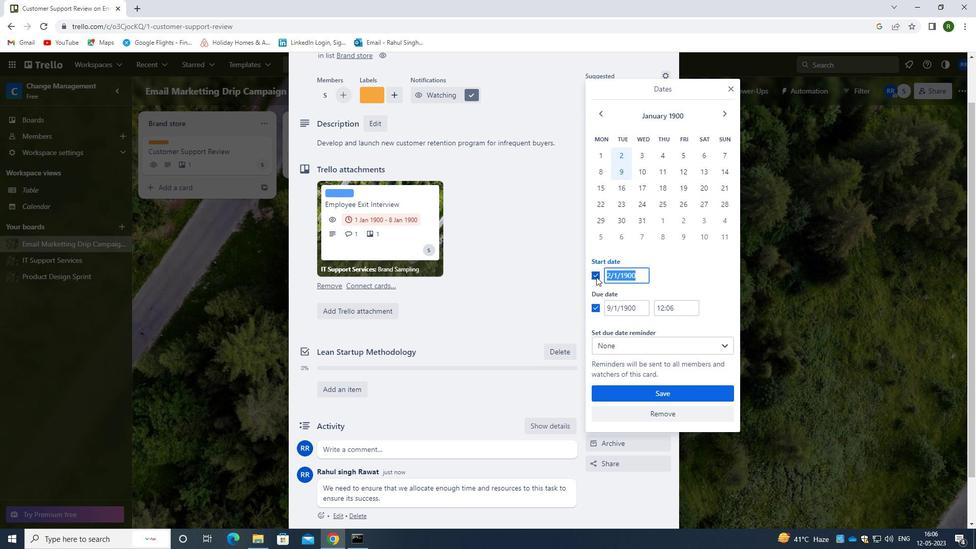 
Action: Key pressed 03/01/1900
Screenshot: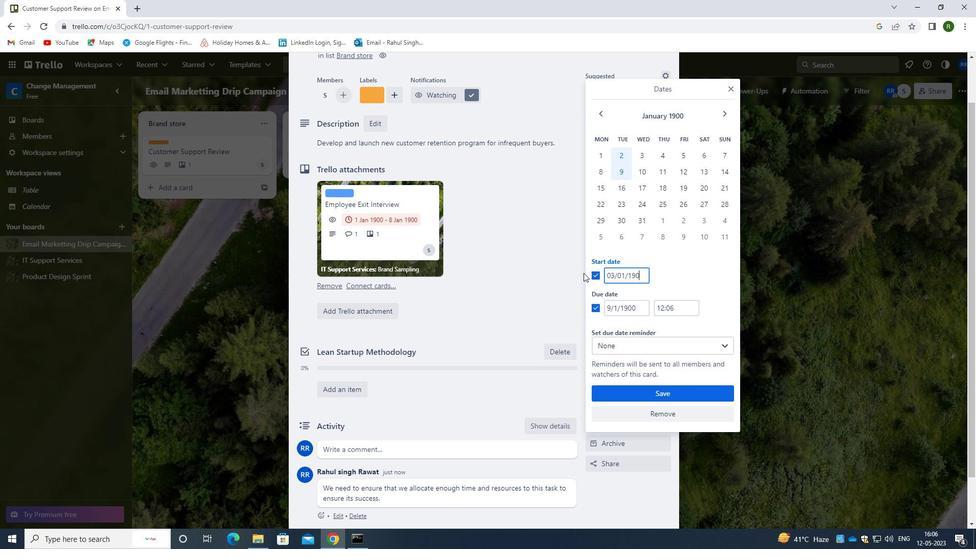 
Action: Mouse moved to (642, 311)
Screenshot: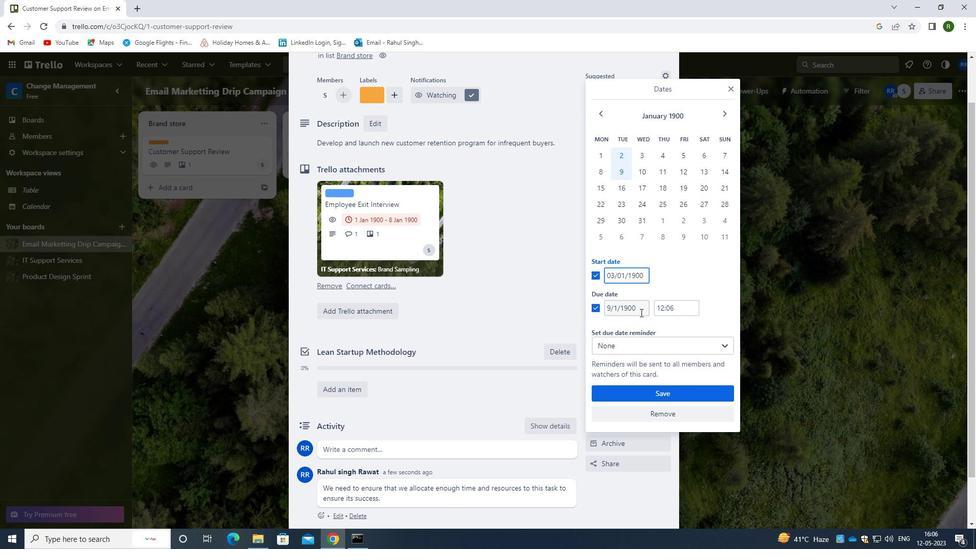 
Action: Mouse pressed left at (642, 311)
Screenshot: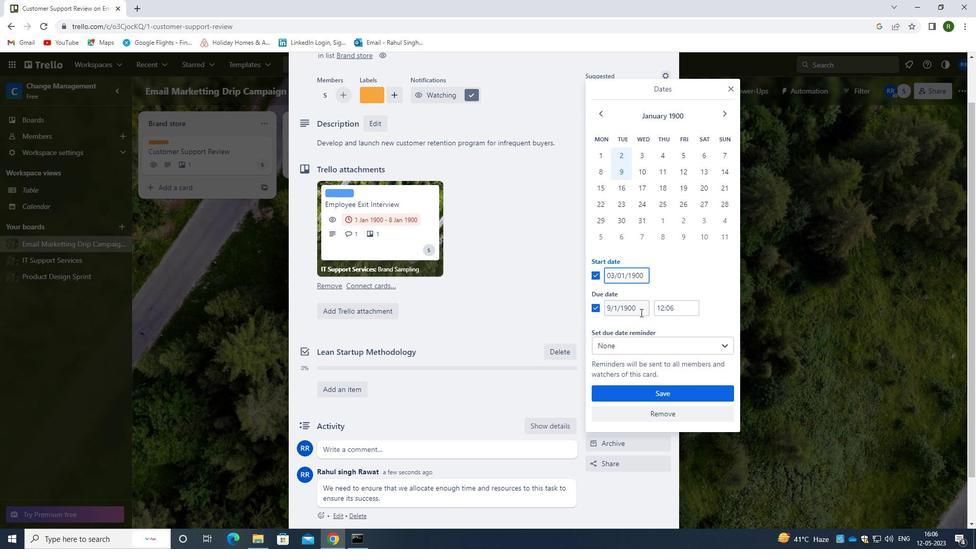 
Action: Mouse moved to (537, 284)
Screenshot: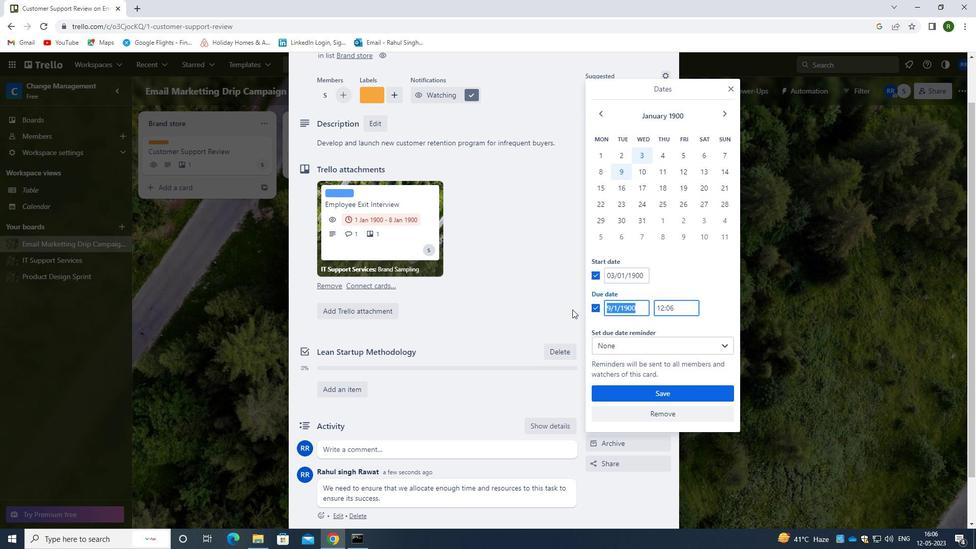
Action: Key pressed 10/01/1900
Screenshot: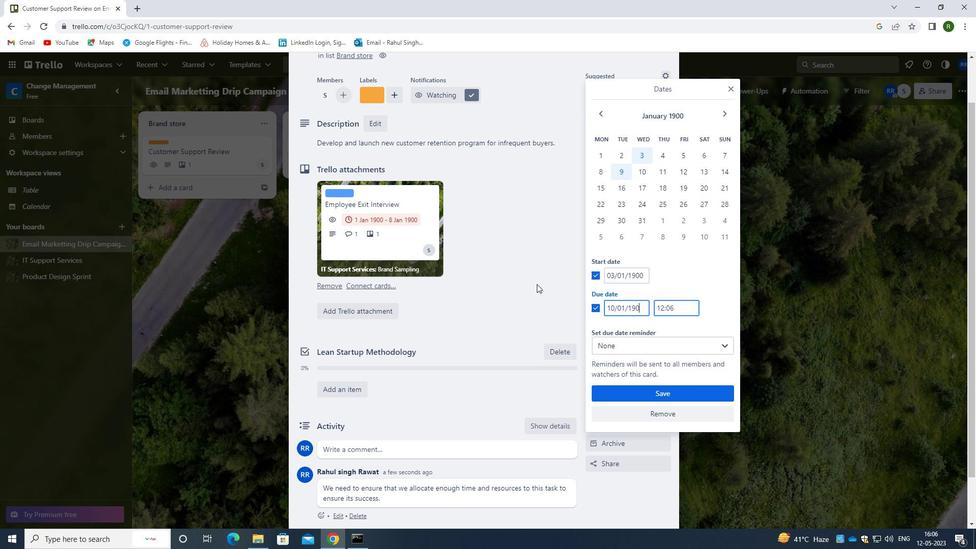 
Action: Mouse moved to (651, 393)
Screenshot: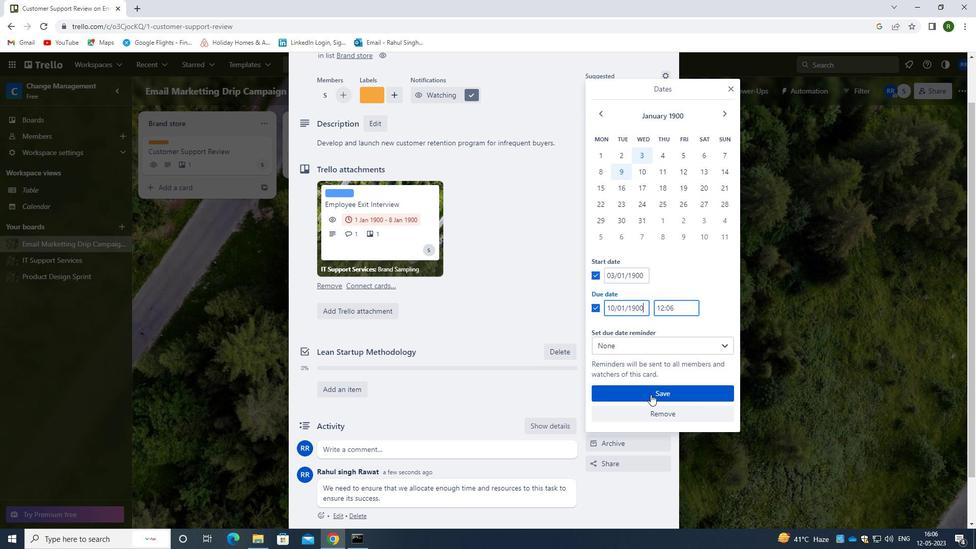 
Action: Mouse pressed left at (651, 393)
Screenshot: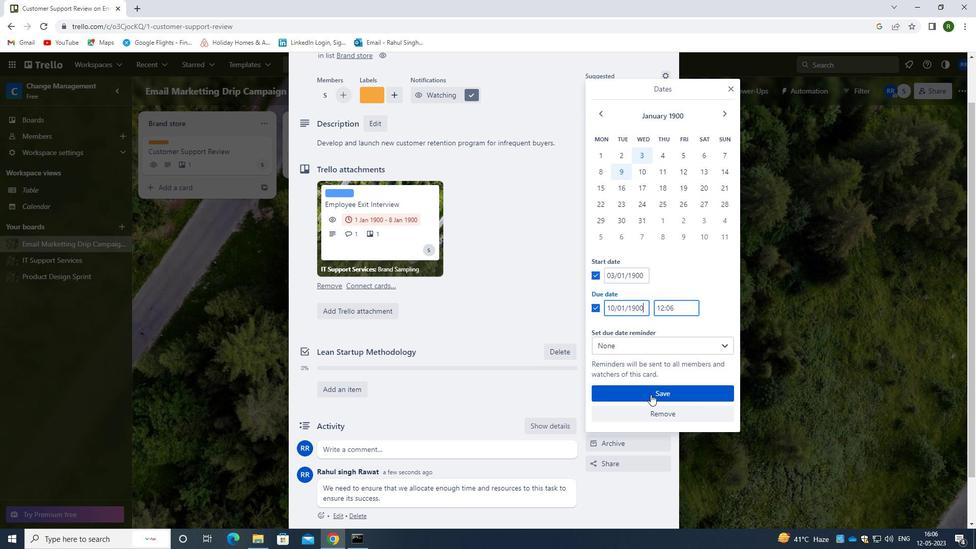 
Action: Mouse moved to (879, 377)
Screenshot: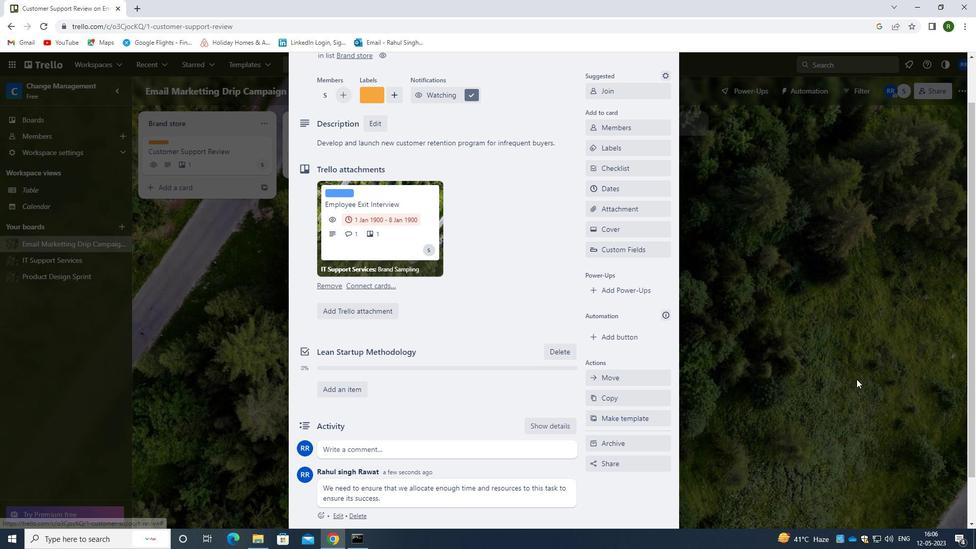 
Action: Mouse scrolled (879, 378) with delta (0, 0)
Screenshot: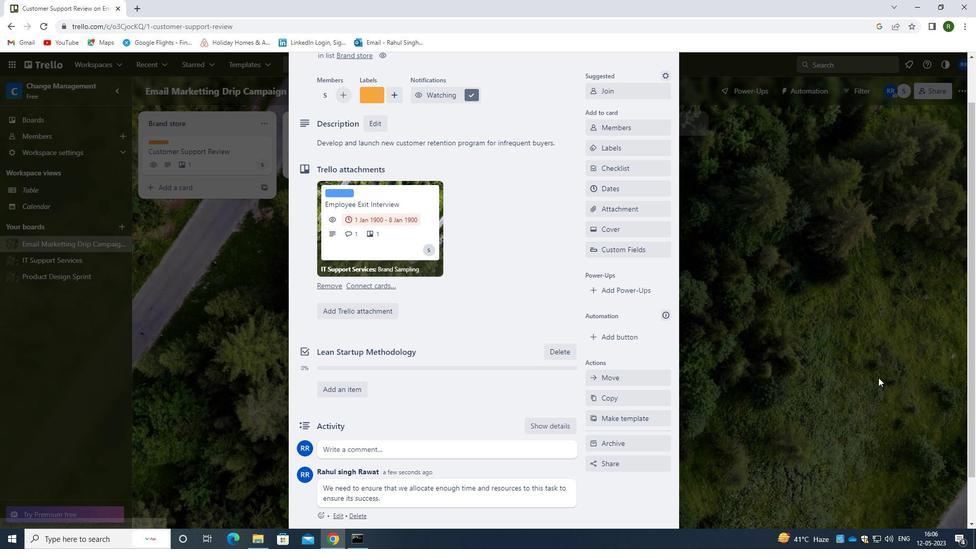 
Action: Mouse scrolled (879, 378) with delta (0, 0)
Screenshot: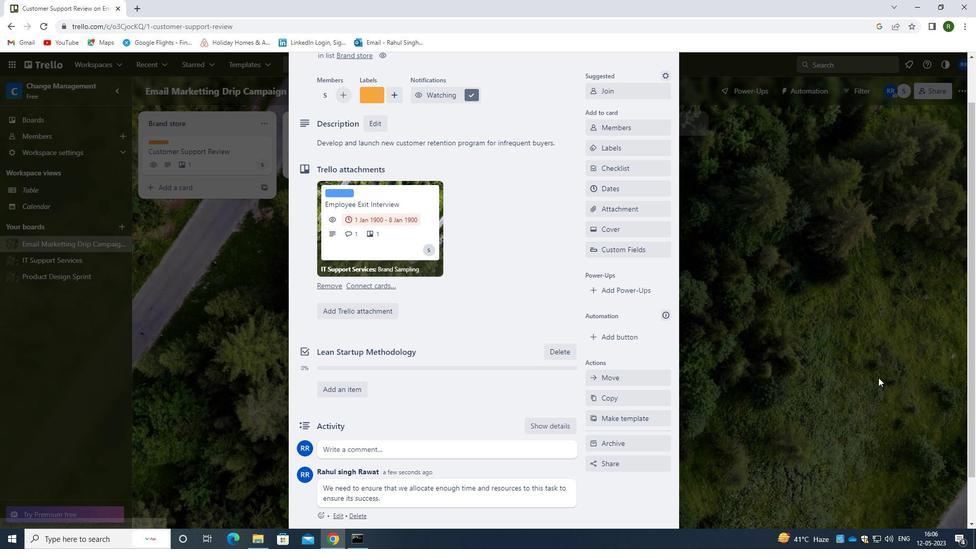 
Action: Mouse moved to (791, 338)
Screenshot: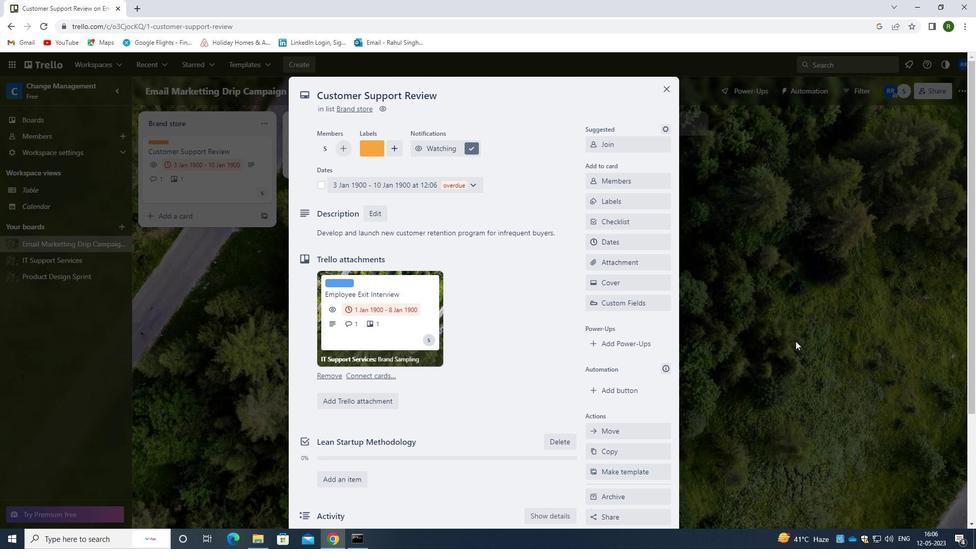 
